 Task: Search one way flight ticket for 2 adults, 2 children, 2 infants in seat in first from Moline: Quad City International Airport to Gillette: Gillette Campbell County Airport on 5-1-2023. Number of bags: 1 carry on bag and 2 checked bags. Price is upto 50000. Outbound departure time preference is 19:30.
Action: Mouse moved to (225, 182)
Screenshot: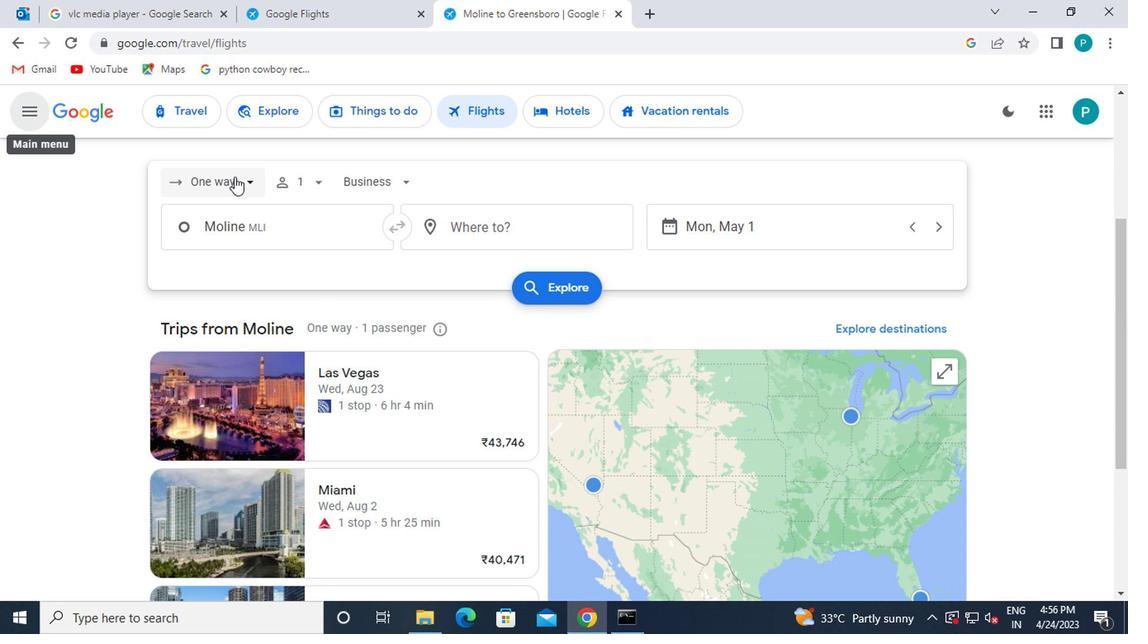 
Action: Mouse pressed left at (225, 182)
Screenshot: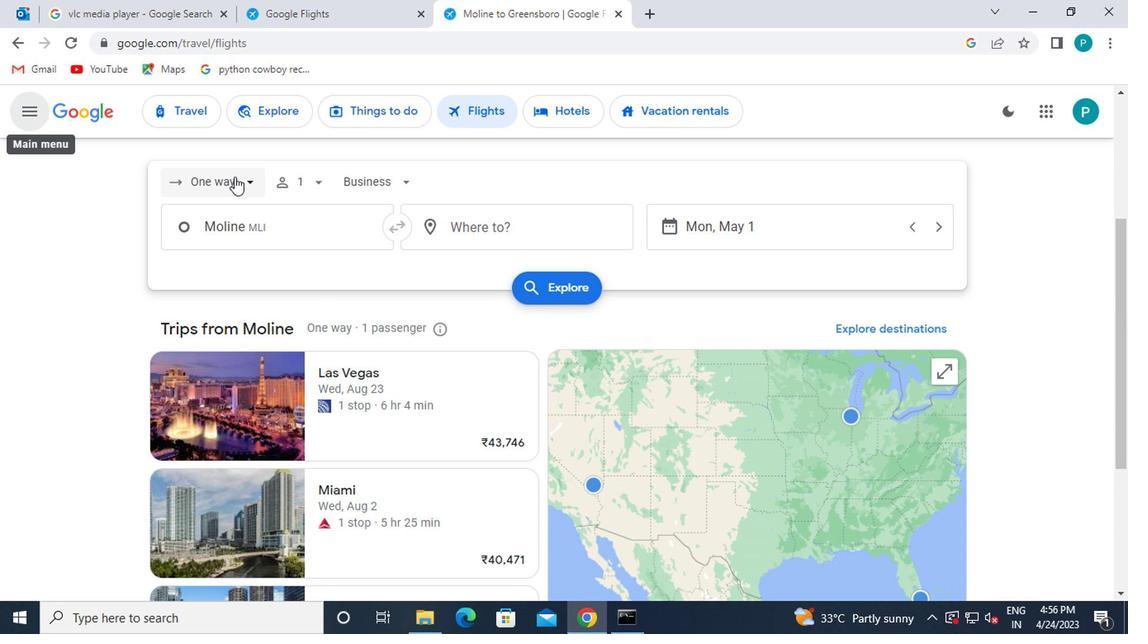 
Action: Mouse moved to (224, 264)
Screenshot: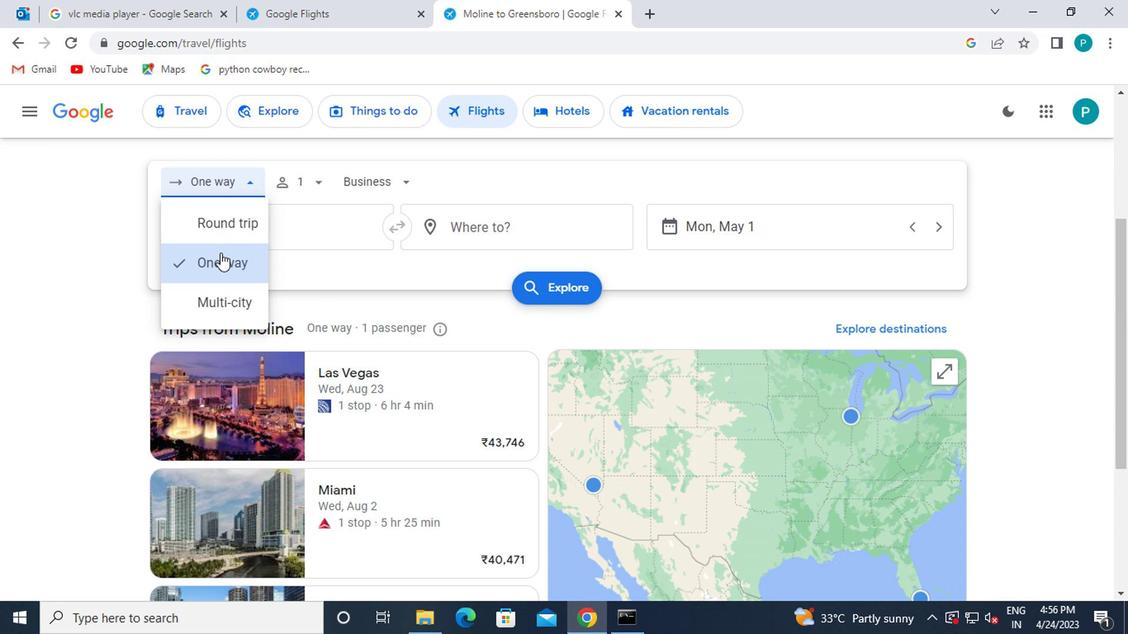 
Action: Mouse pressed left at (224, 264)
Screenshot: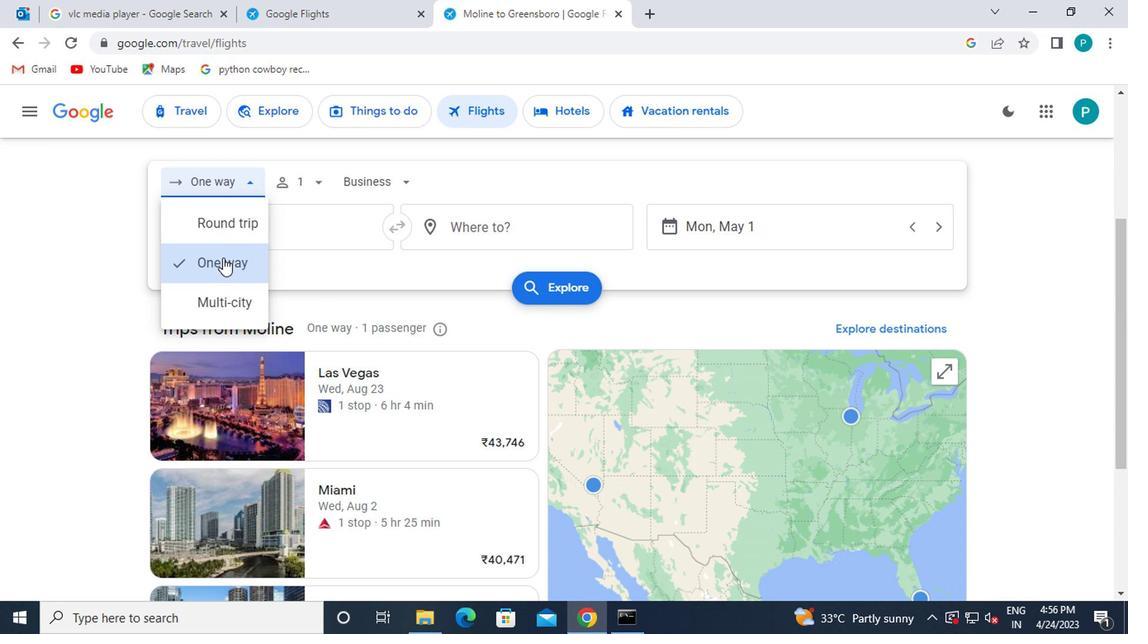 
Action: Mouse moved to (295, 184)
Screenshot: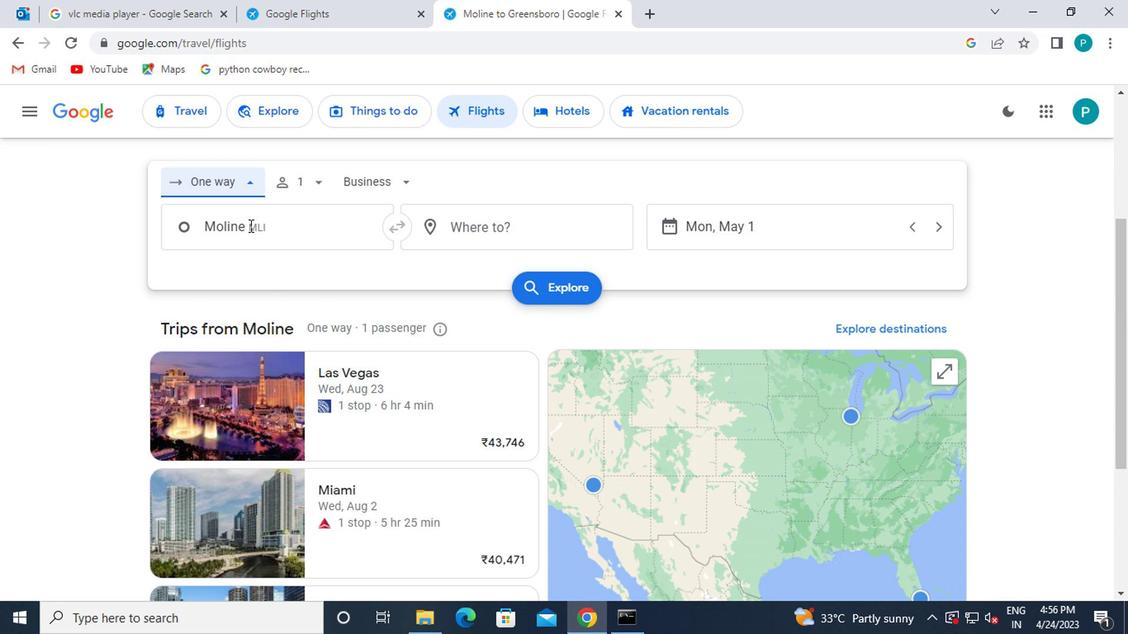 
Action: Mouse pressed left at (295, 184)
Screenshot: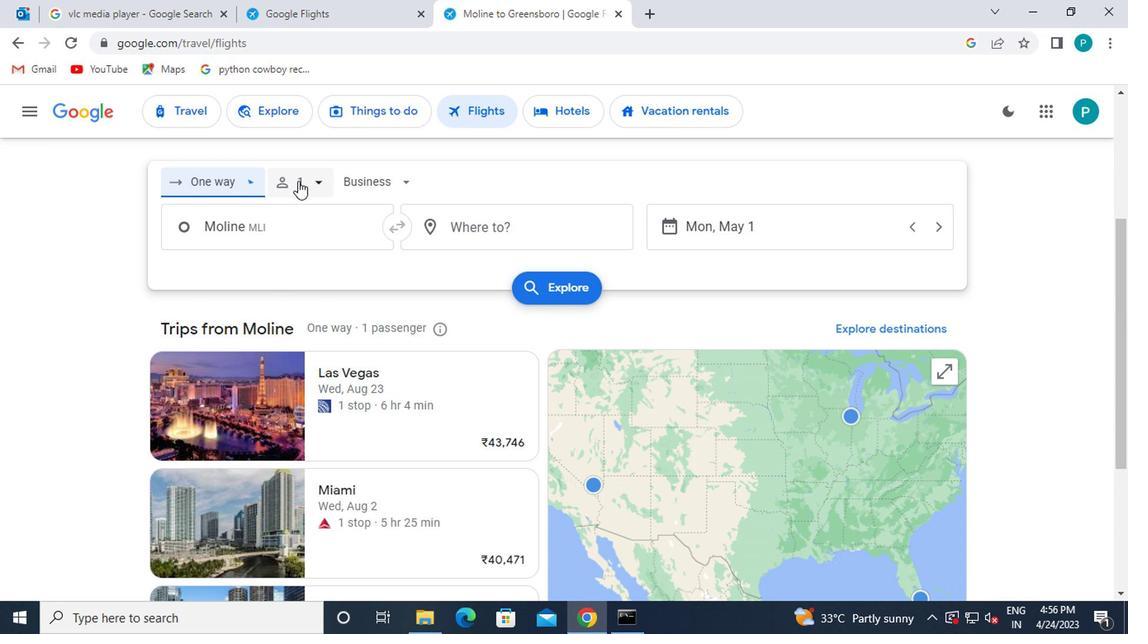 
Action: Mouse moved to (442, 231)
Screenshot: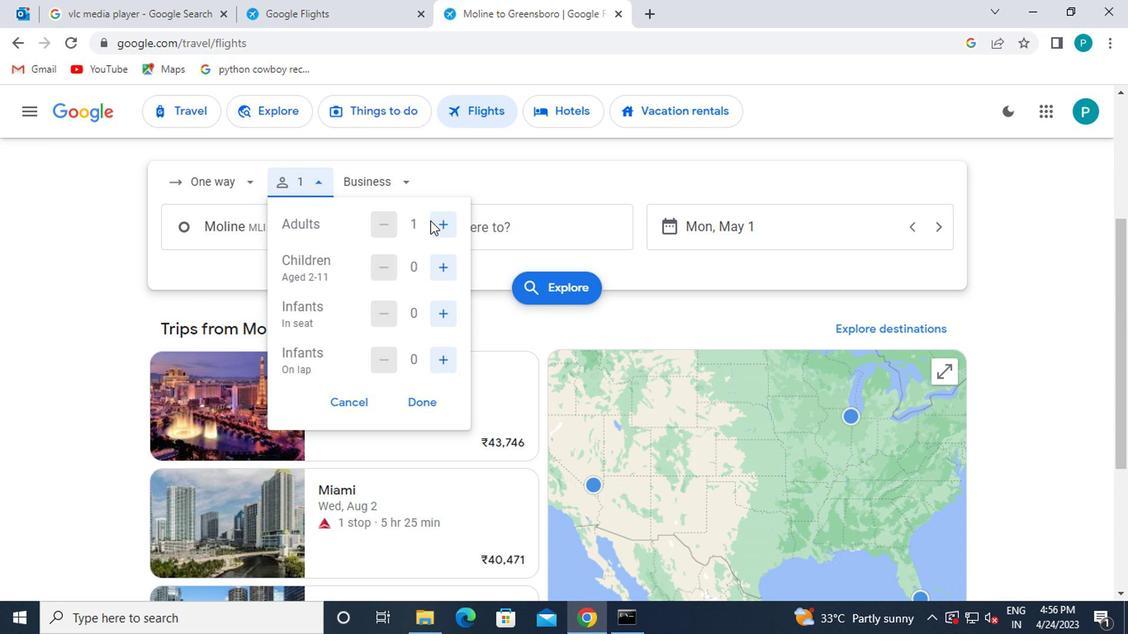 
Action: Mouse pressed left at (442, 231)
Screenshot: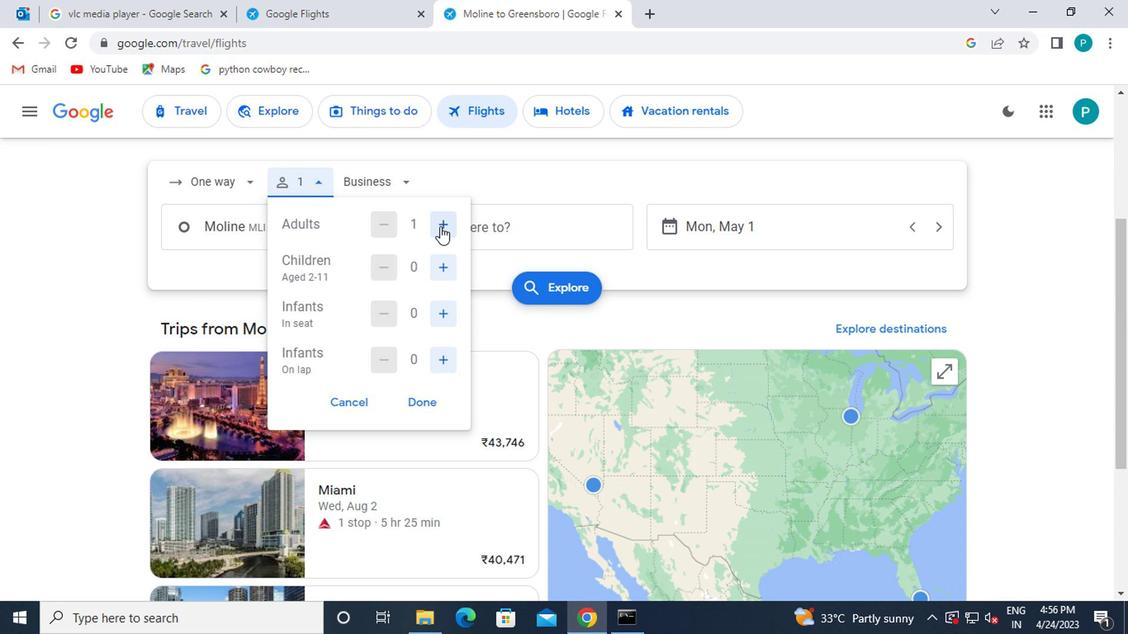 
Action: Mouse pressed left at (442, 231)
Screenshot: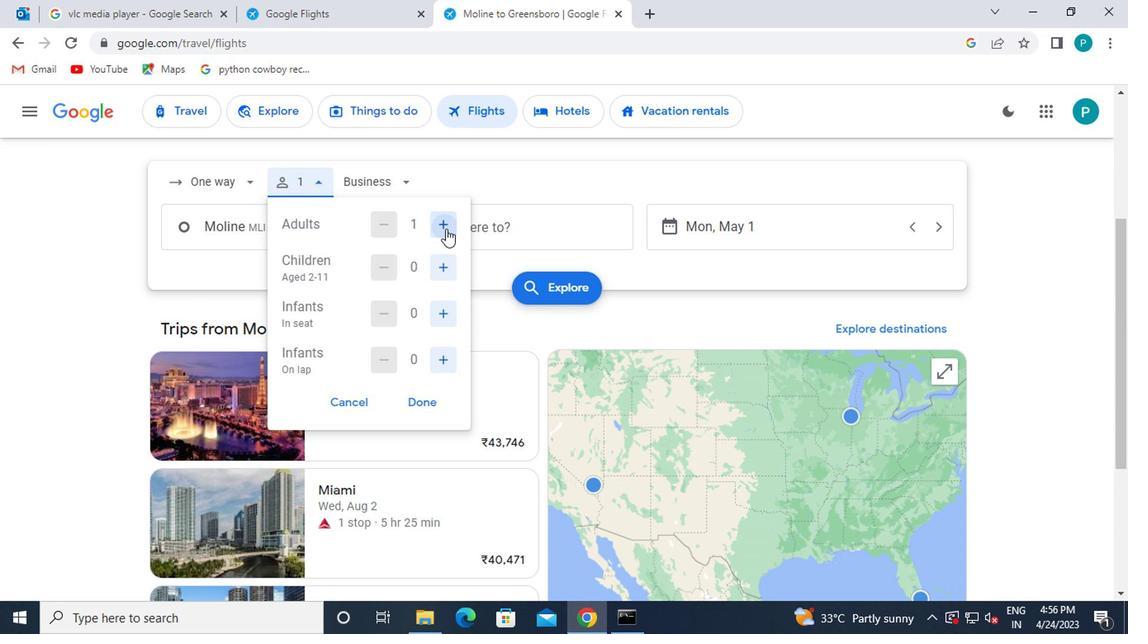 
Action: Mouse moved to (384, 231)
Screenshot: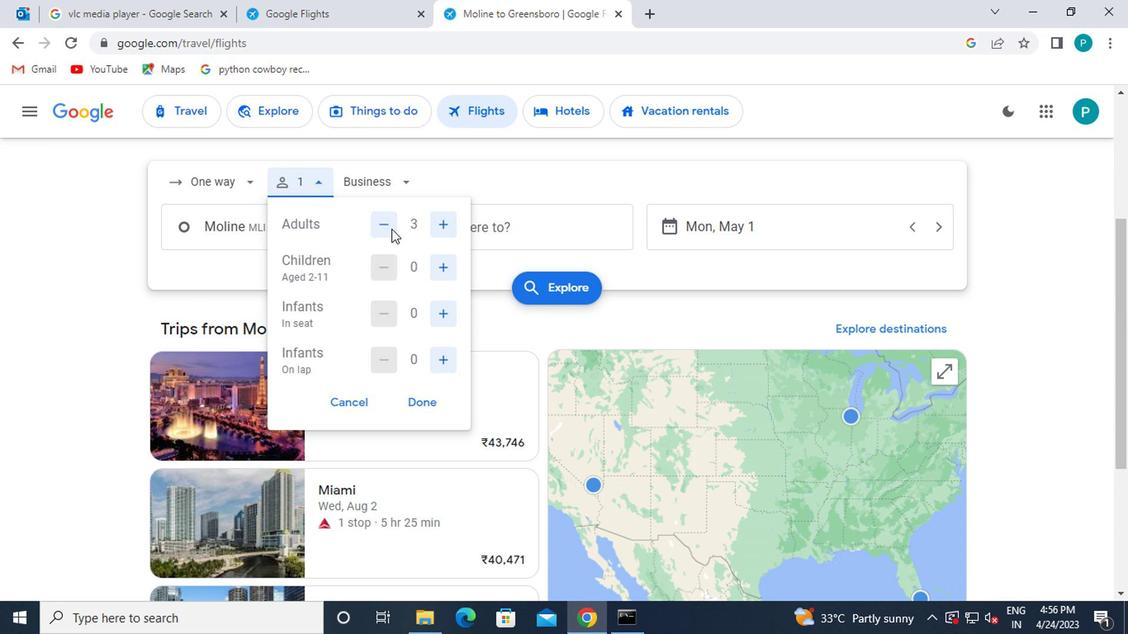
Action: Mouse pressed left at (384, 231)
Screenshot: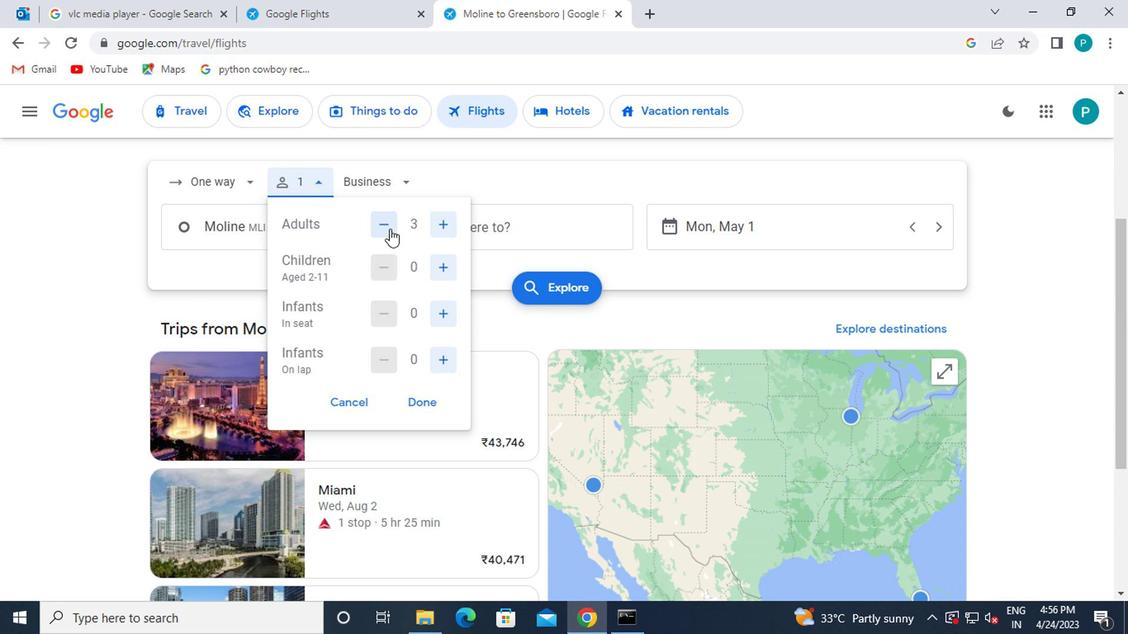 
Action: Mouse moved to (433, 262)
Screenshot: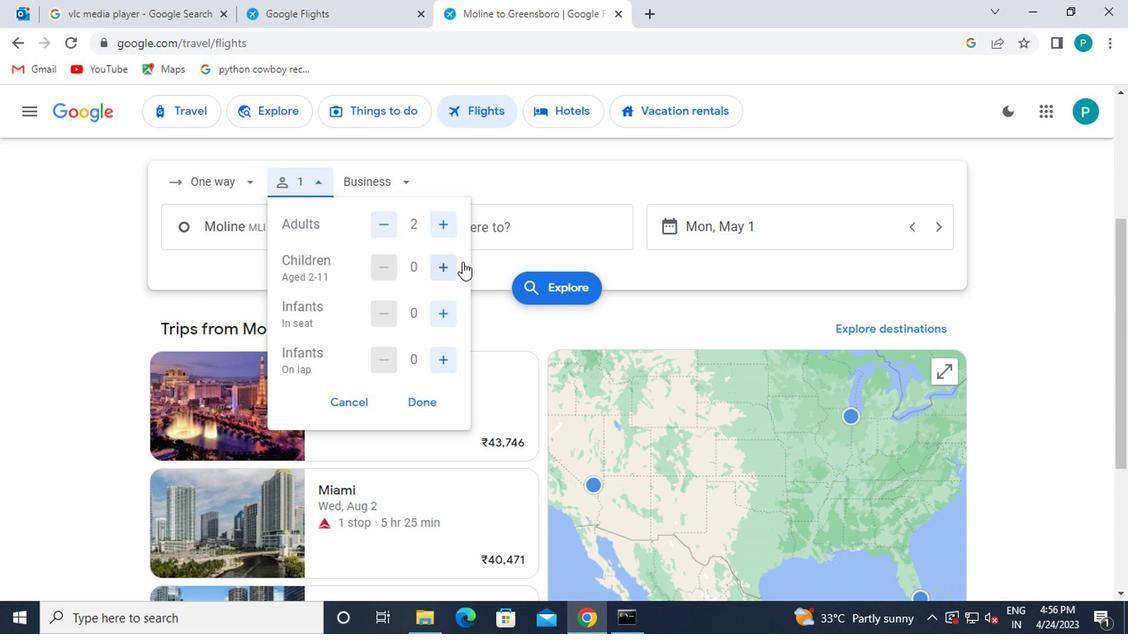 
Action: Mouse pressed left at (433, 262)
Screenshot: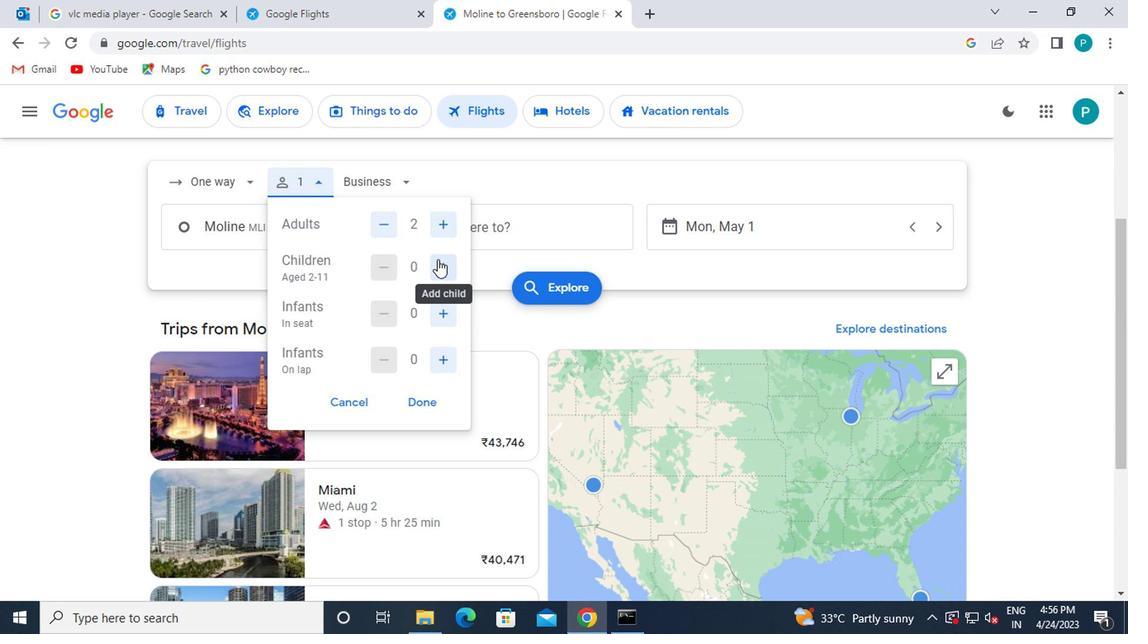 
Action: Mouse pressed left at (433, 262)
Screenshot: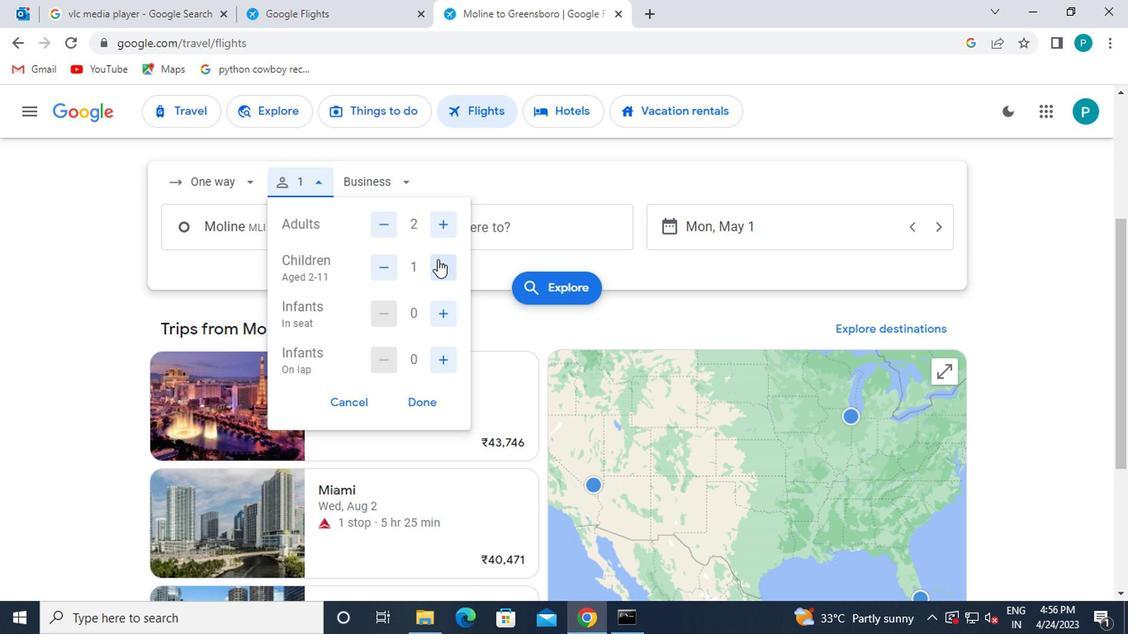
Action: Mouse moved to (436, 315)
Screenshot: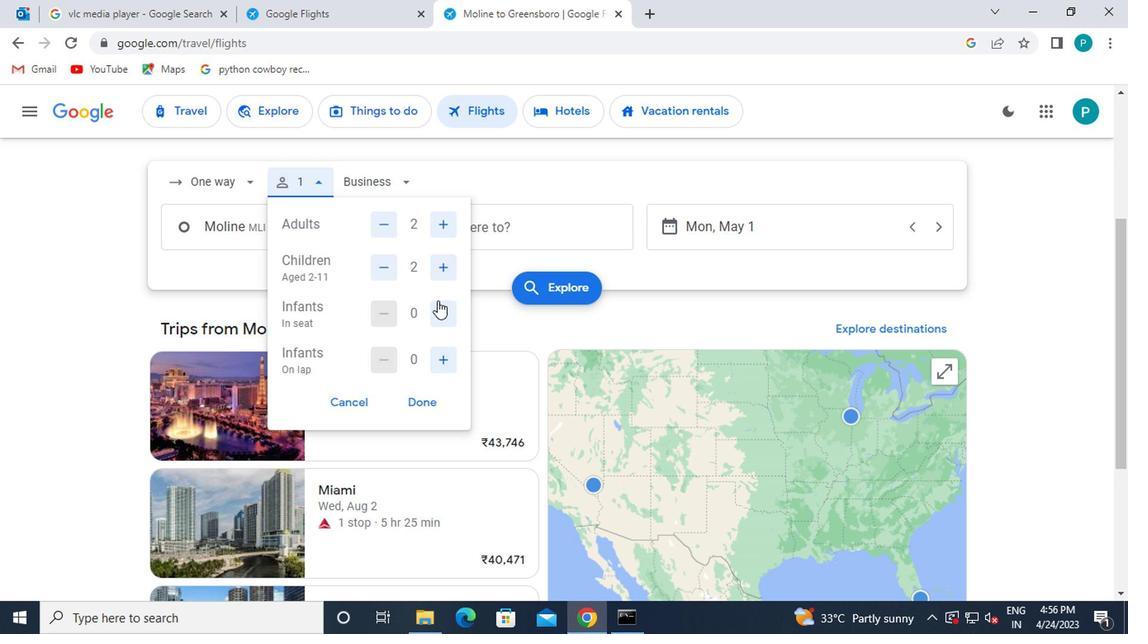 
Action: Mouse pressed left at (436, 315)
Screenshot: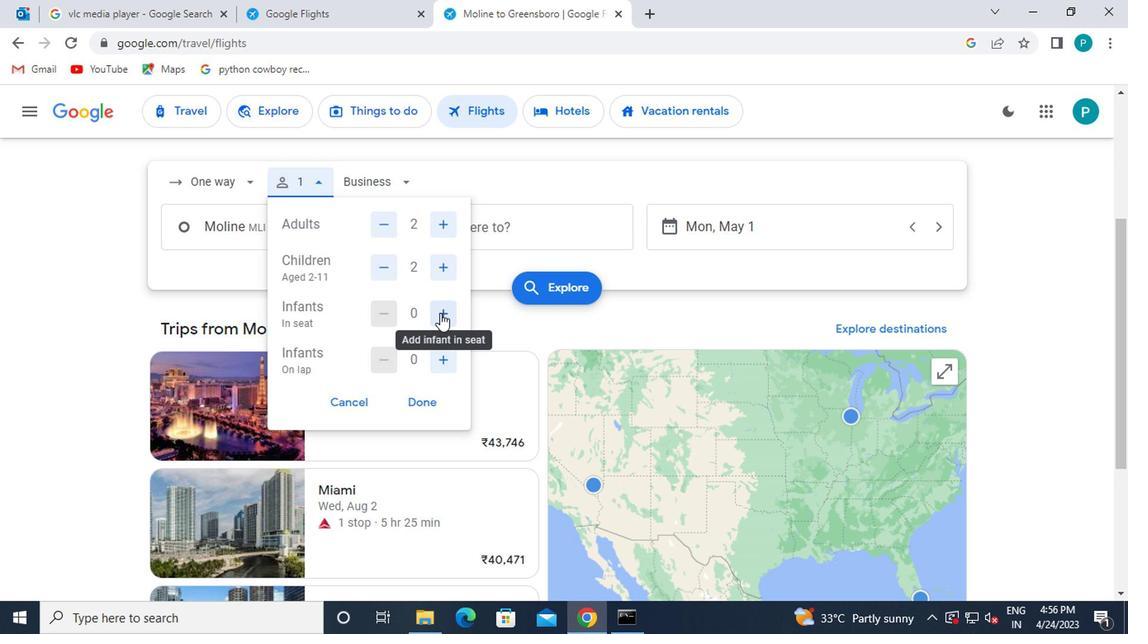
Action: Mouse pressed left at (436, 315)
Screenshot: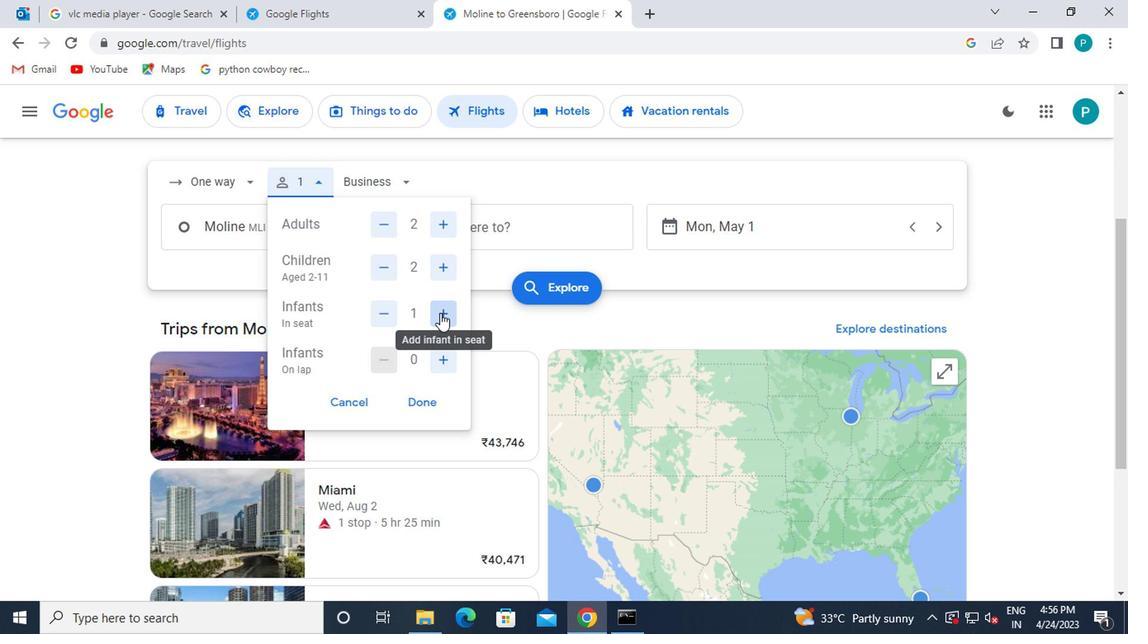 
Action: Mouse moved to (412, 400)
Screenshot: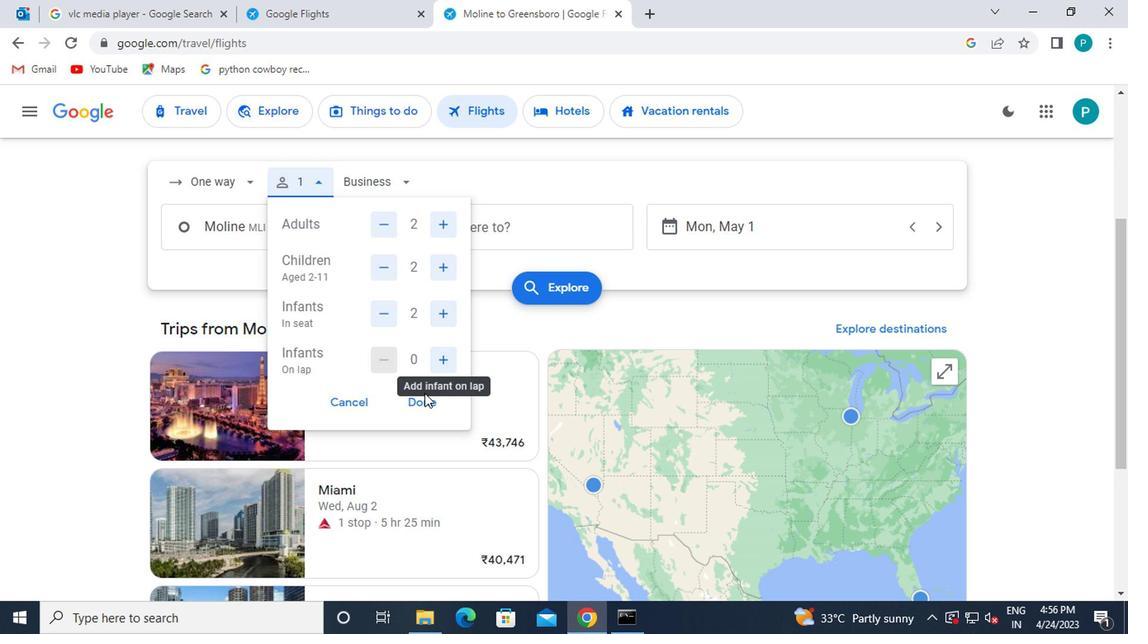 
Action: Mouse pressed left at (412, 400)
Screenshot: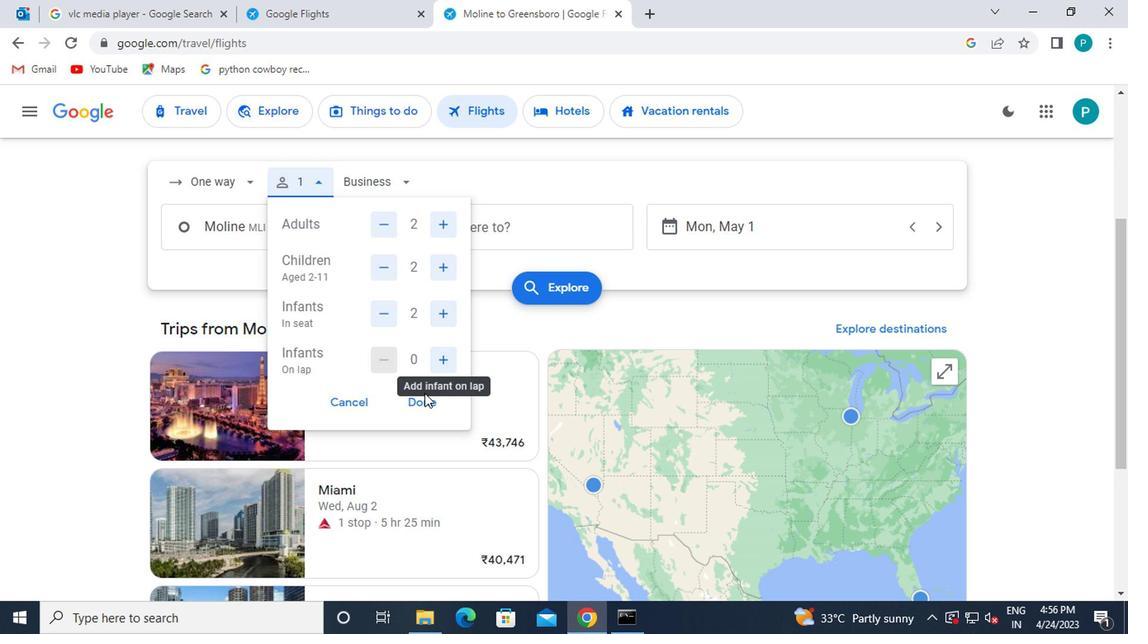 
Action: Mouse moved to (382, 182)
Screenshot: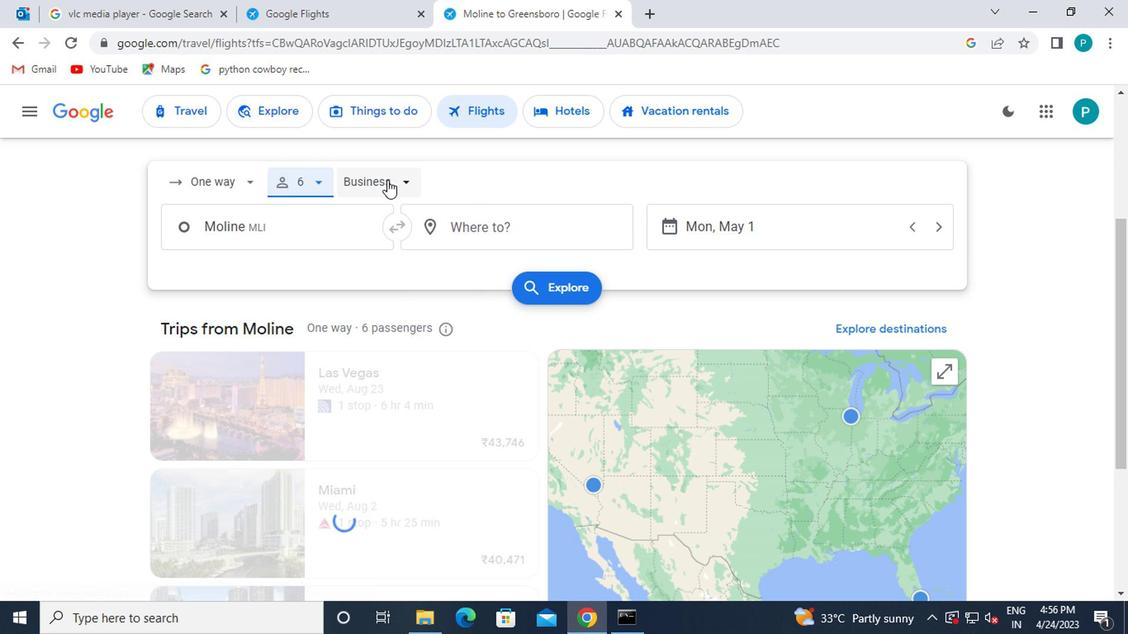 
Action: Mouse pressed left at (382, 182)
Screenshot: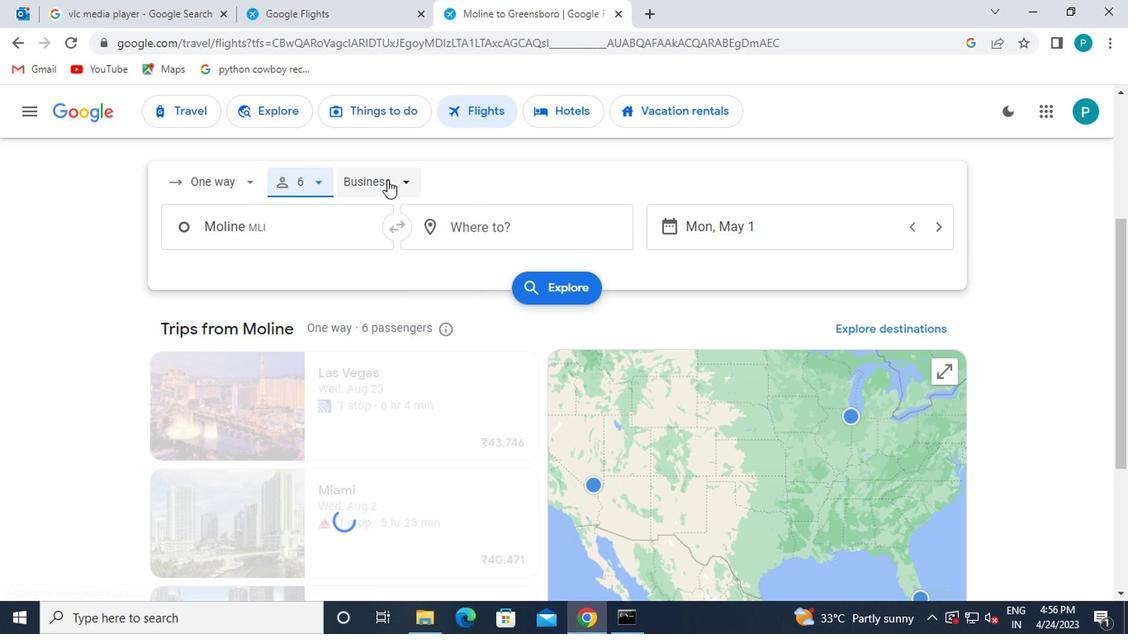 
Action: Mouse moved to (405, 341)
Screenshot: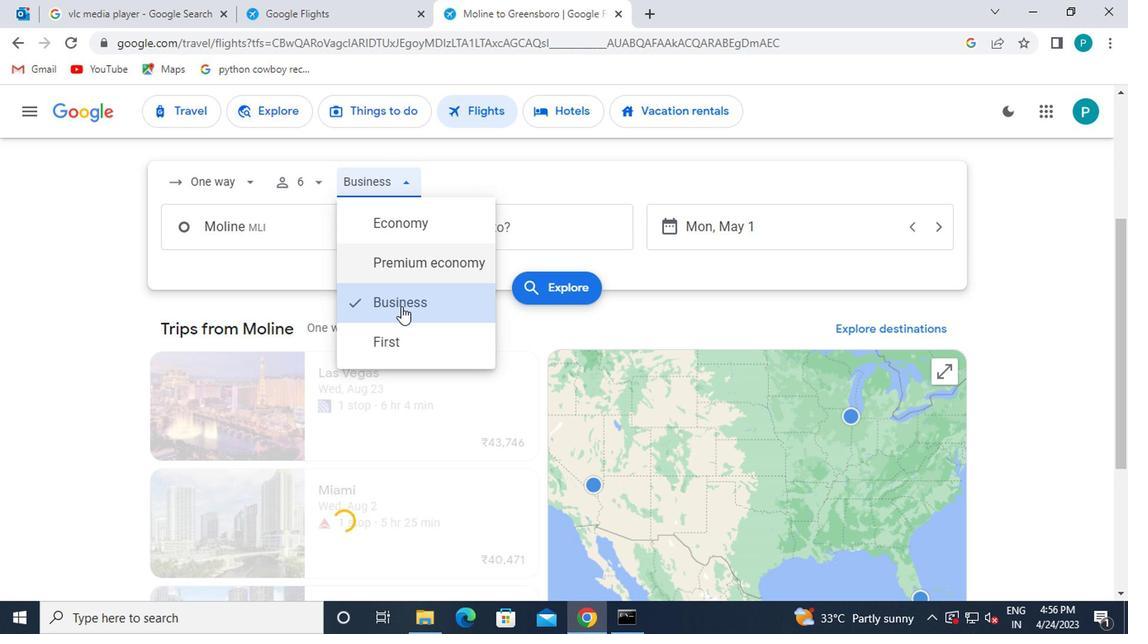 
Action: Mouse pressed left at (405, 341)
Screenshot: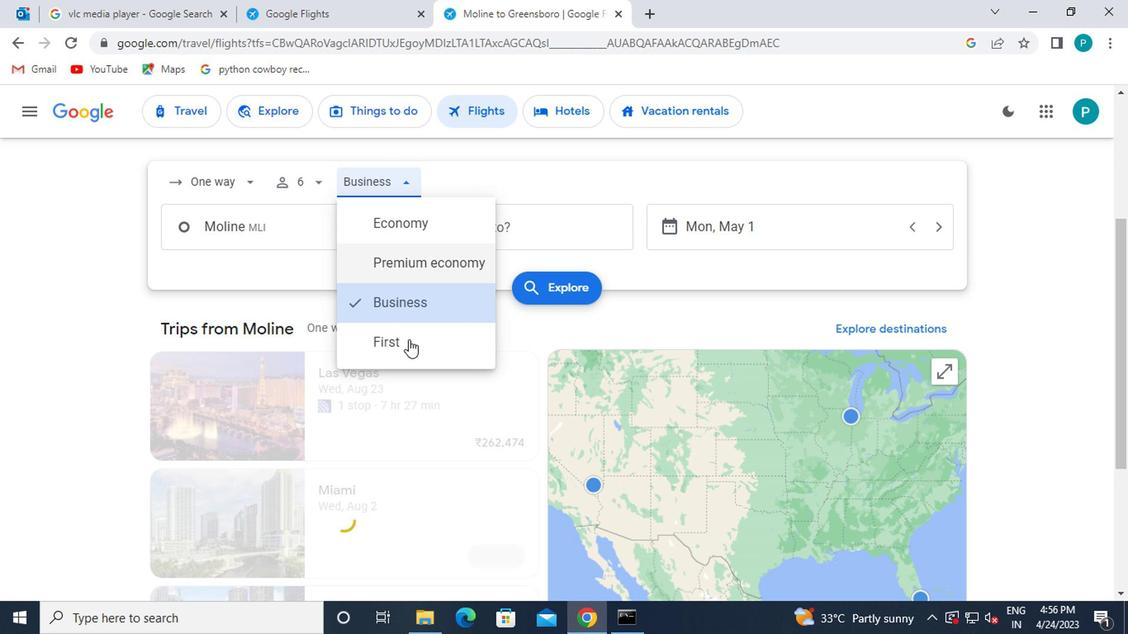 
Action: Mouse moved to (295, 244)
Screenshot: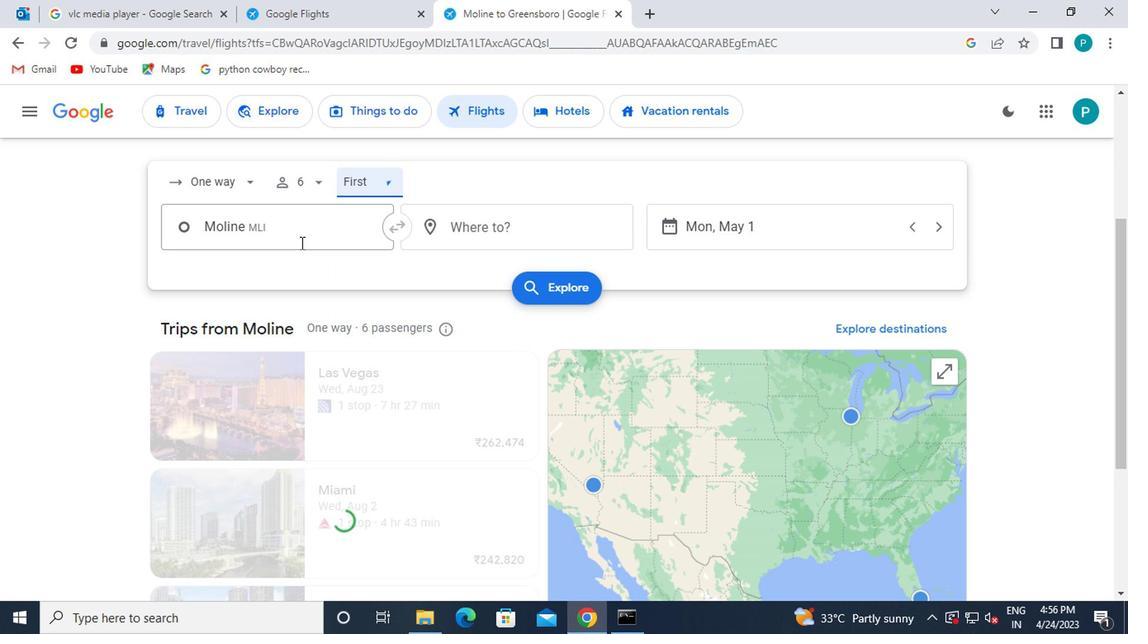 
Action: Mouse pressed left at (295, 244)
Screenshot: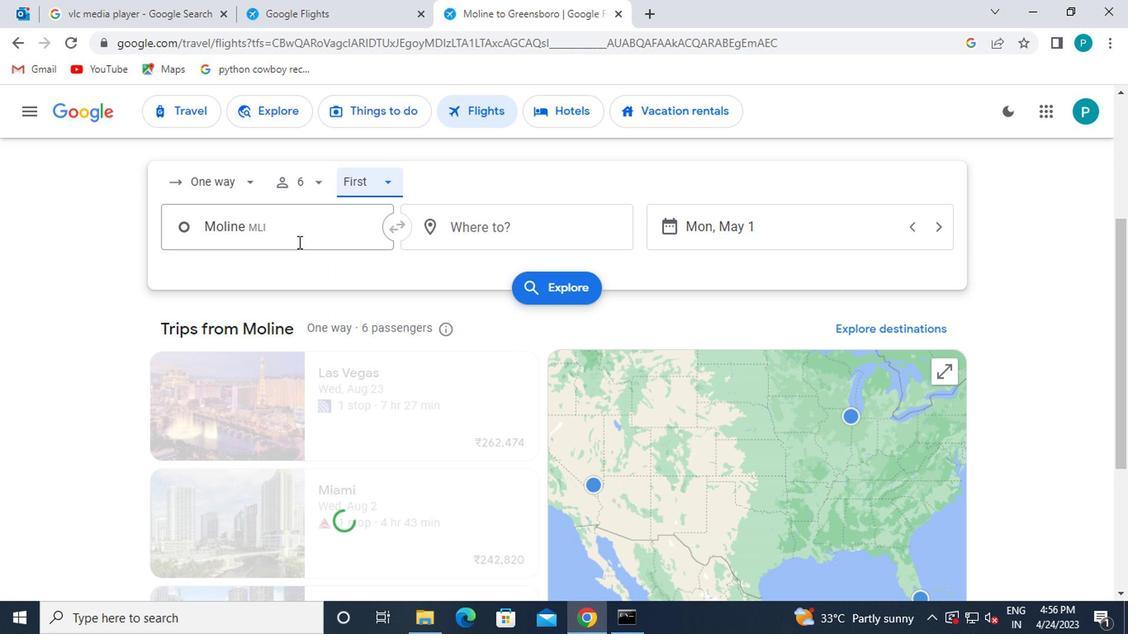 
Action: Mouse moved to (308, 312)
Screenshot: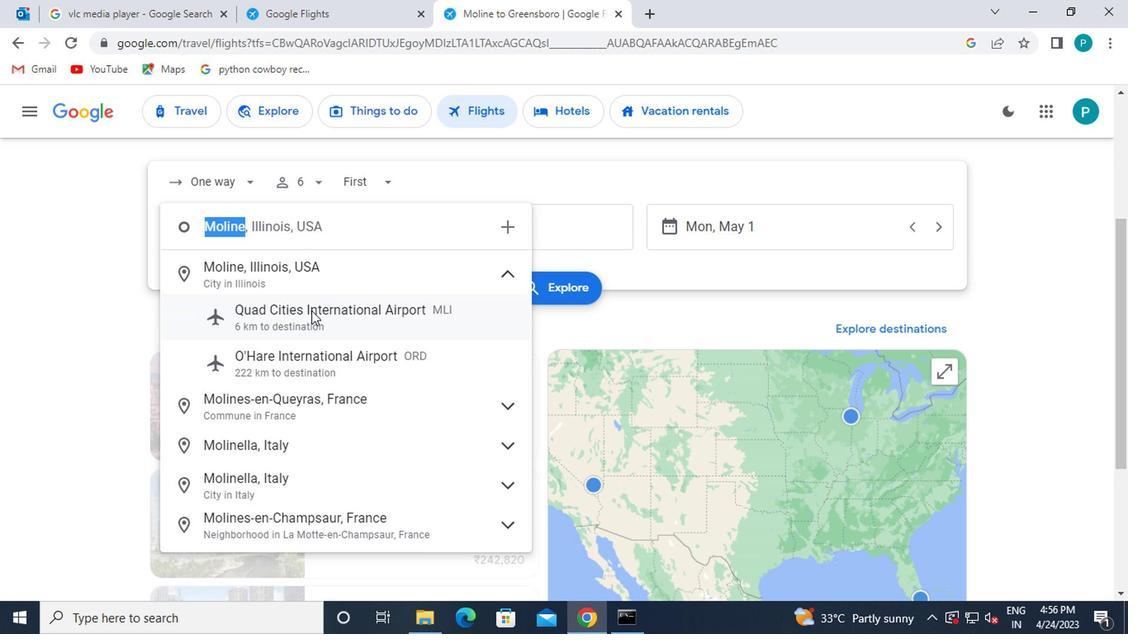
Action: Mouse pressed left at (308, 312)
Screenshot: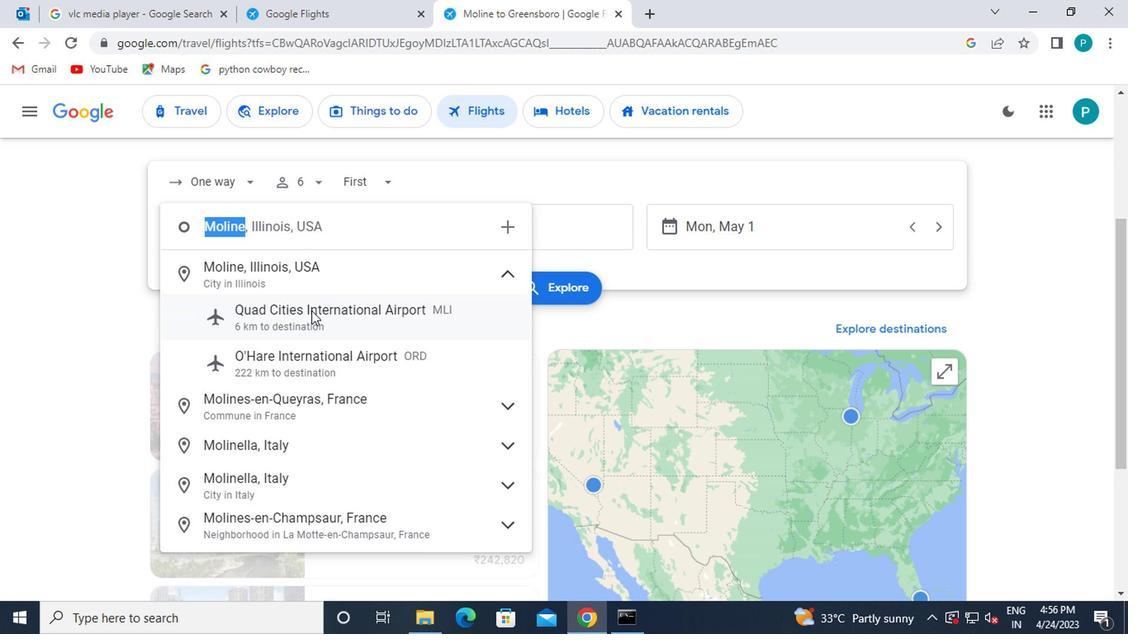 
Action: Mouse moved to (479, 242)
Screenshot: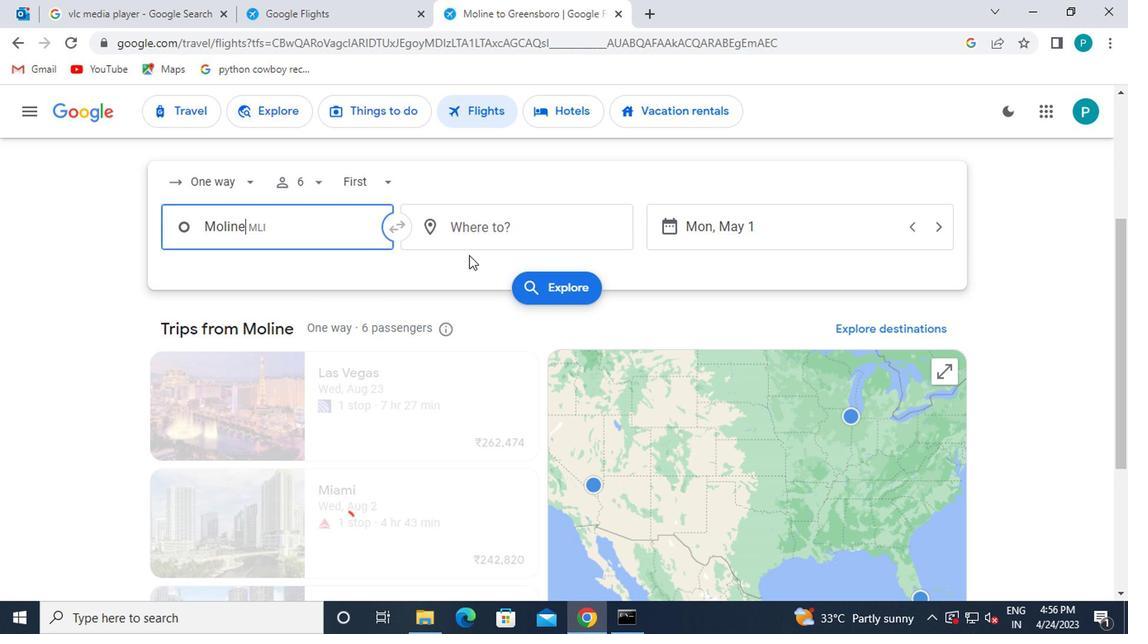 
Action: Mouse pressed left at (479, 242)
Screenshot: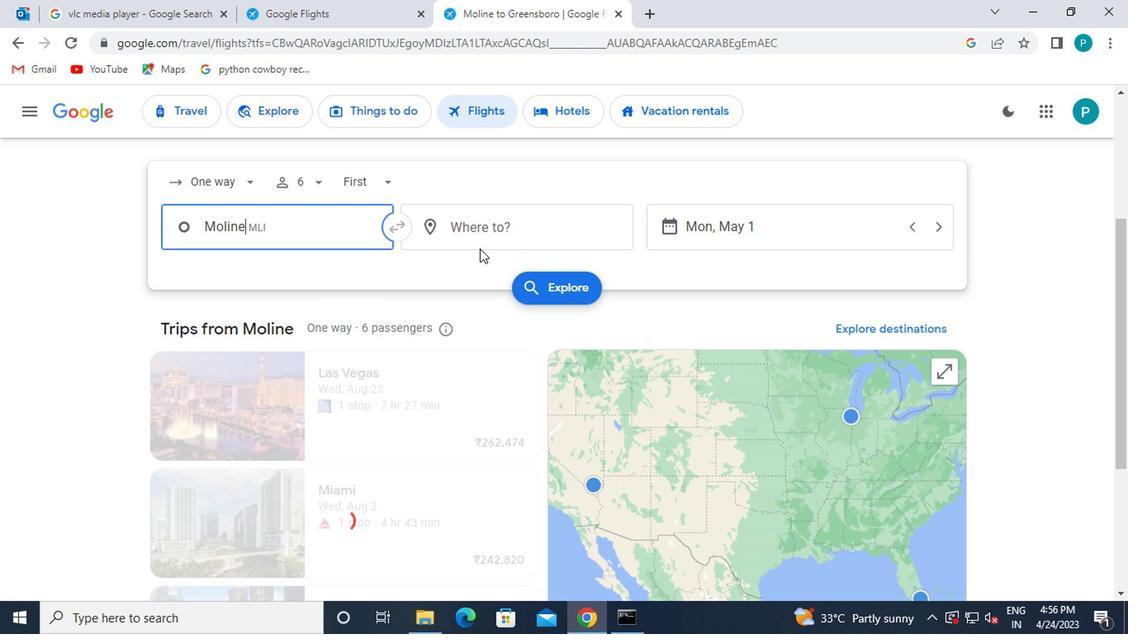 
Action: Key pressed gillette
Screenshot: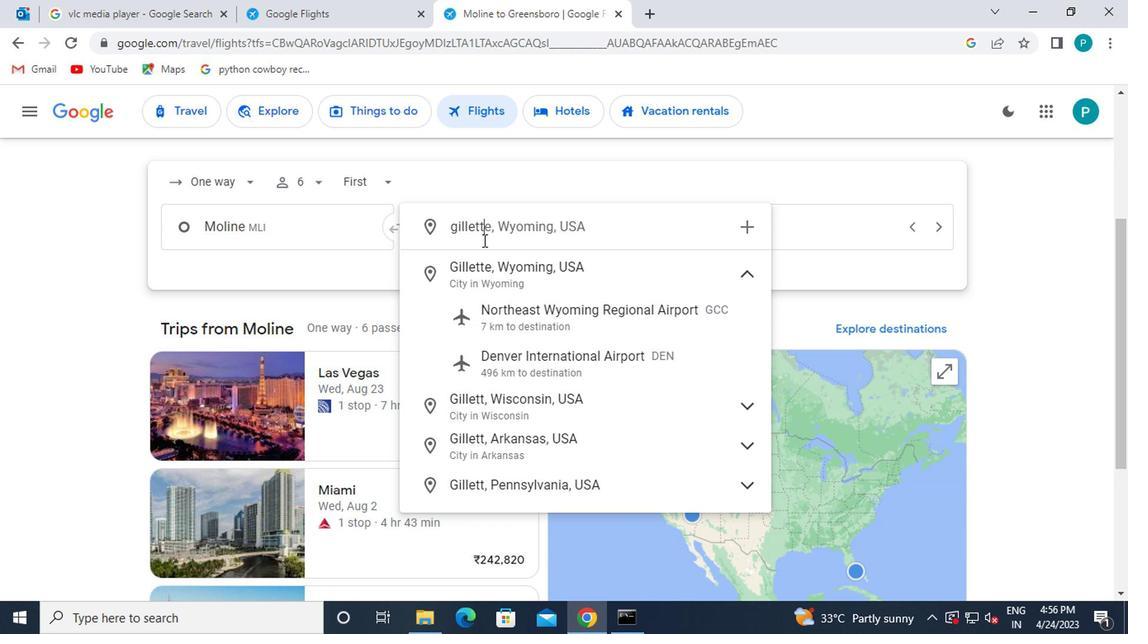 
Action: Mouse moved to (520, 329)
Screenshot: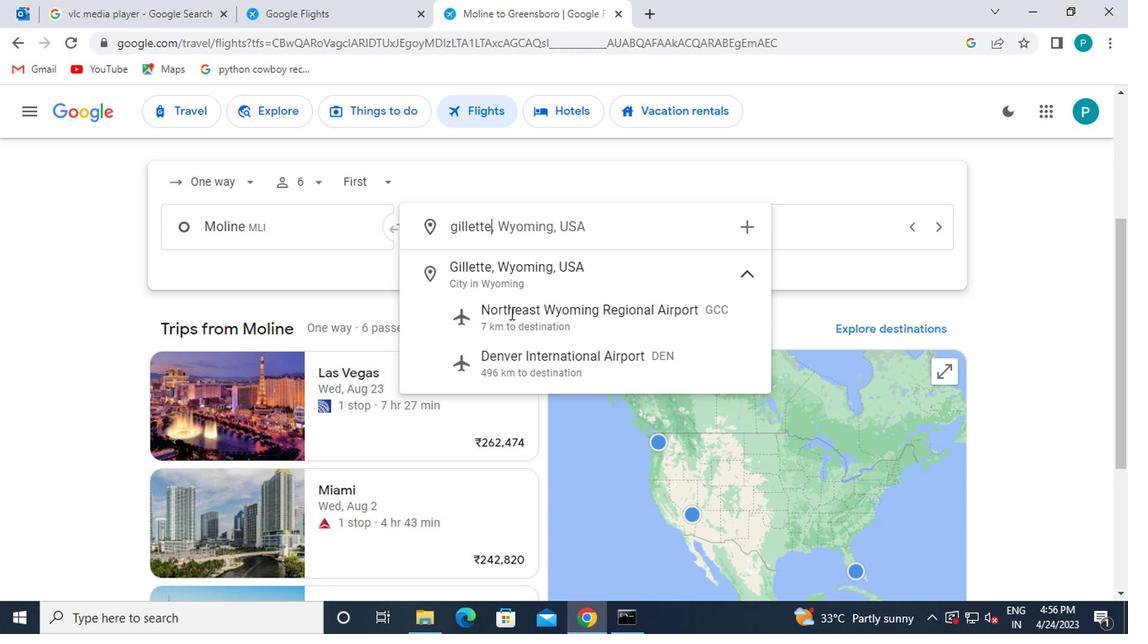 
Action: Mouse pressed left at (520, 329)
Screenshot: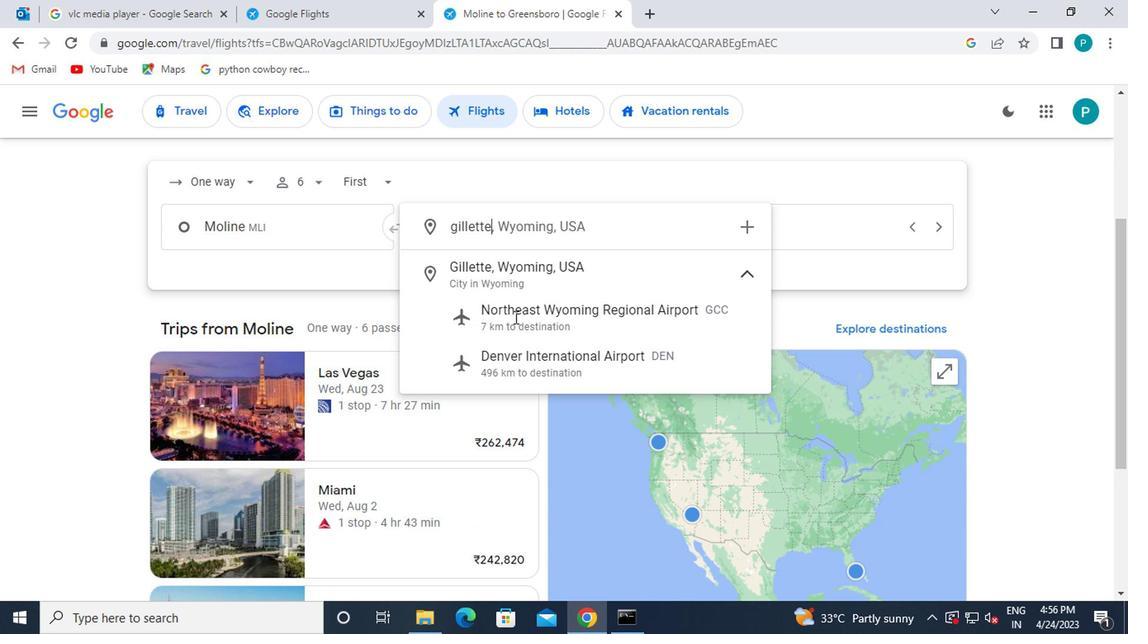 
Action: Mouse moved to (618, 320)
Screenshot: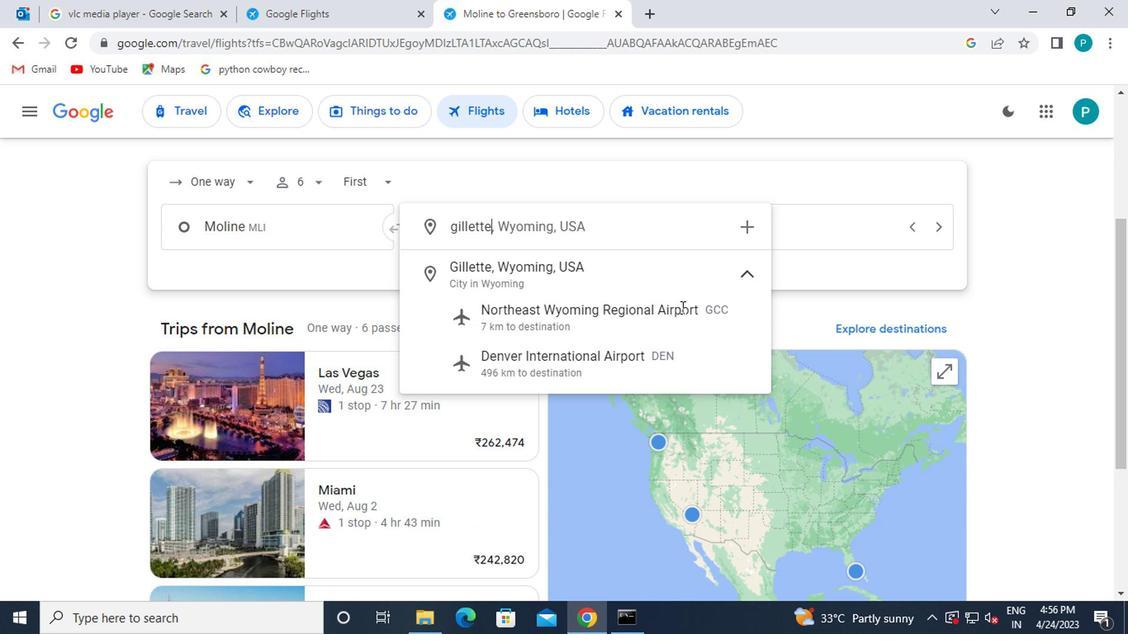 
Action: Mouse pressed left at (618, 320)
Screenshot: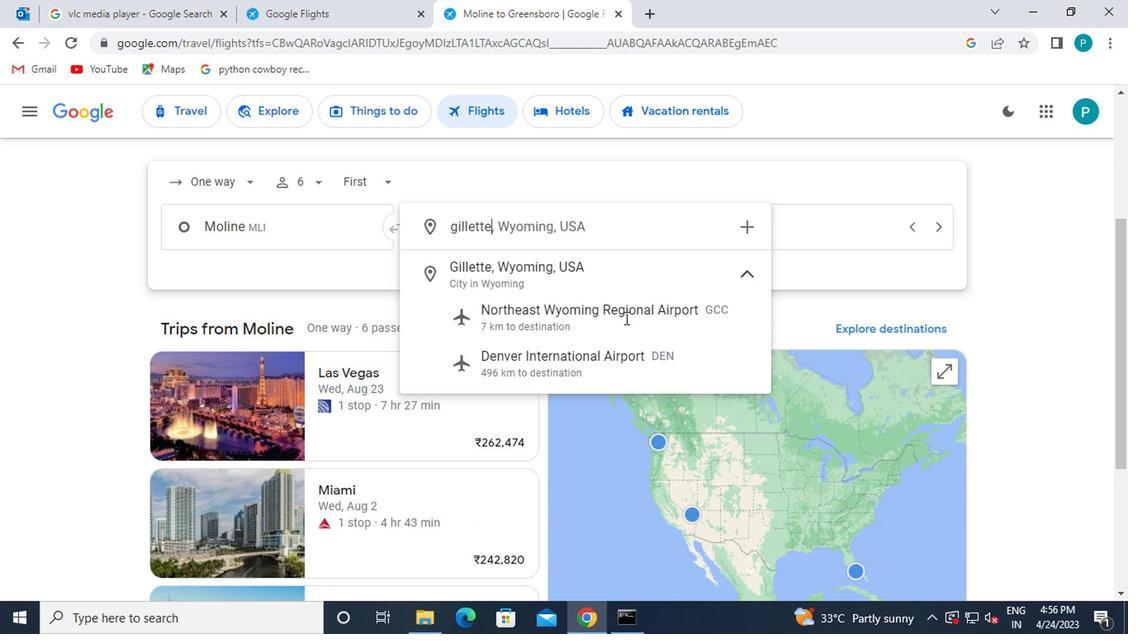 
Action: Mouse moved to (785, 206)
Screenshot: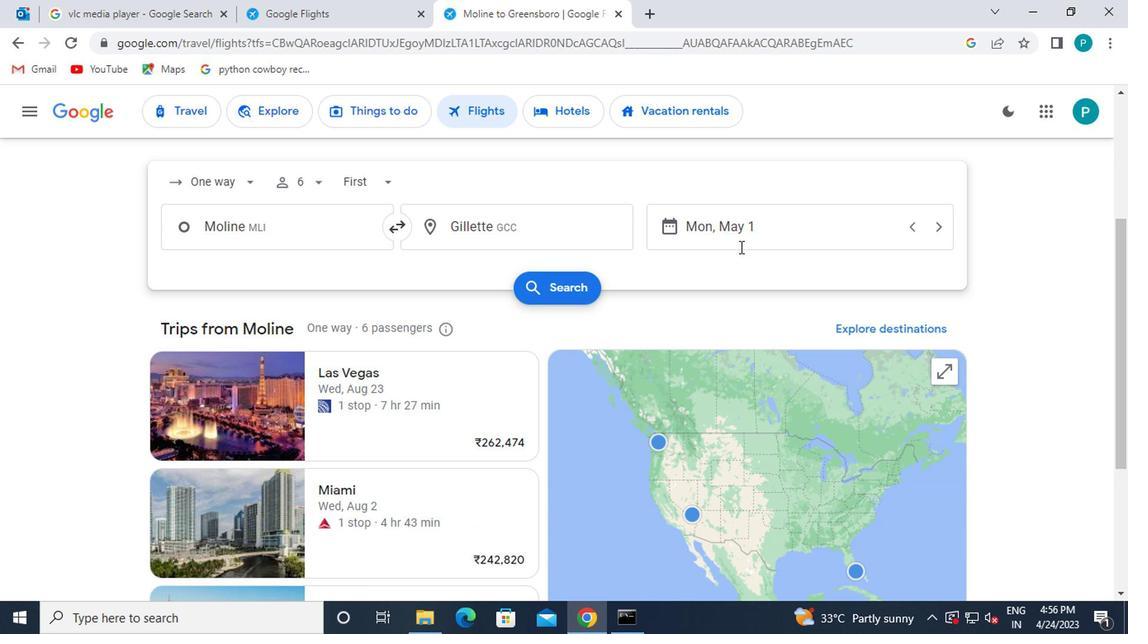 
Action: Mouse pressed left at (785, 206)
Screenshot: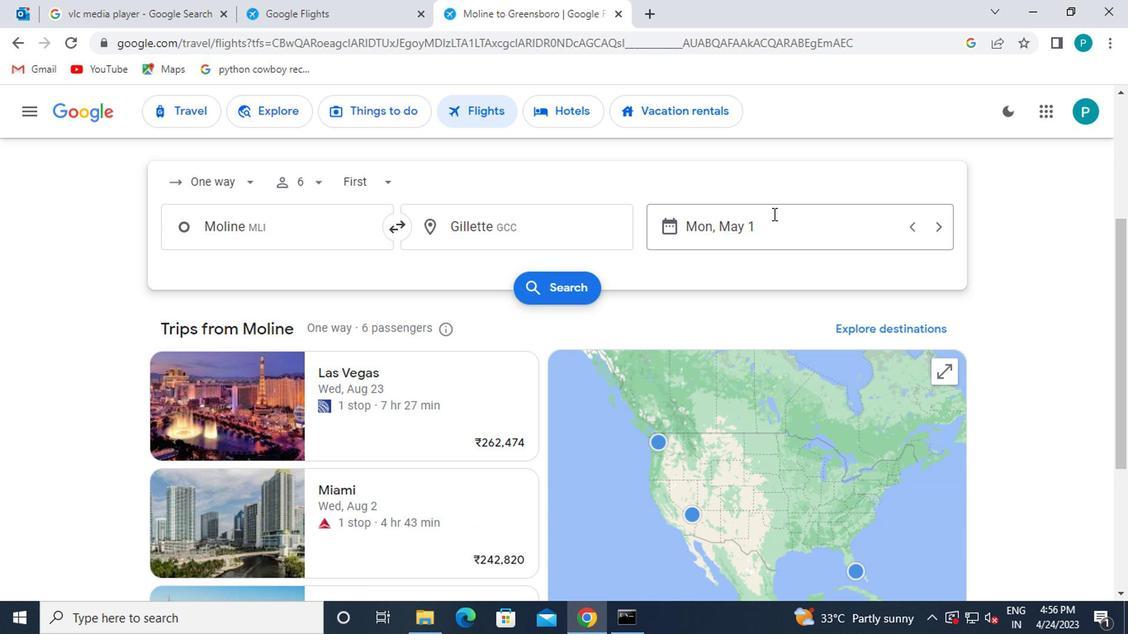 
Action: Mouse moved to (790, 223)
Screenshot: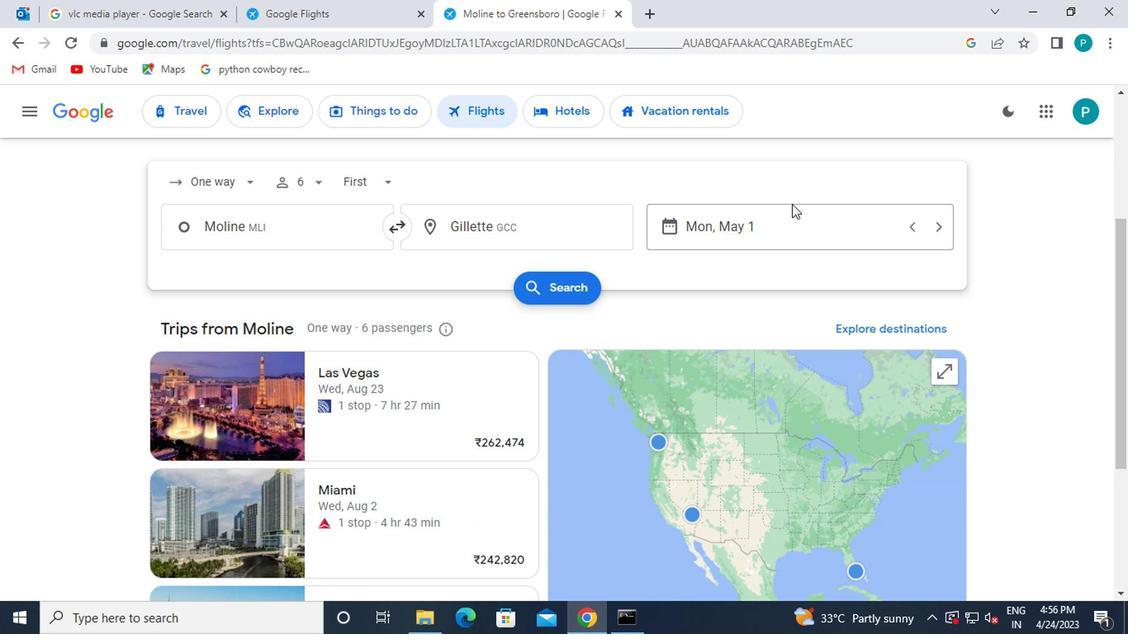 
Action: Mouse pressed left at (790, 223)
Screenshot: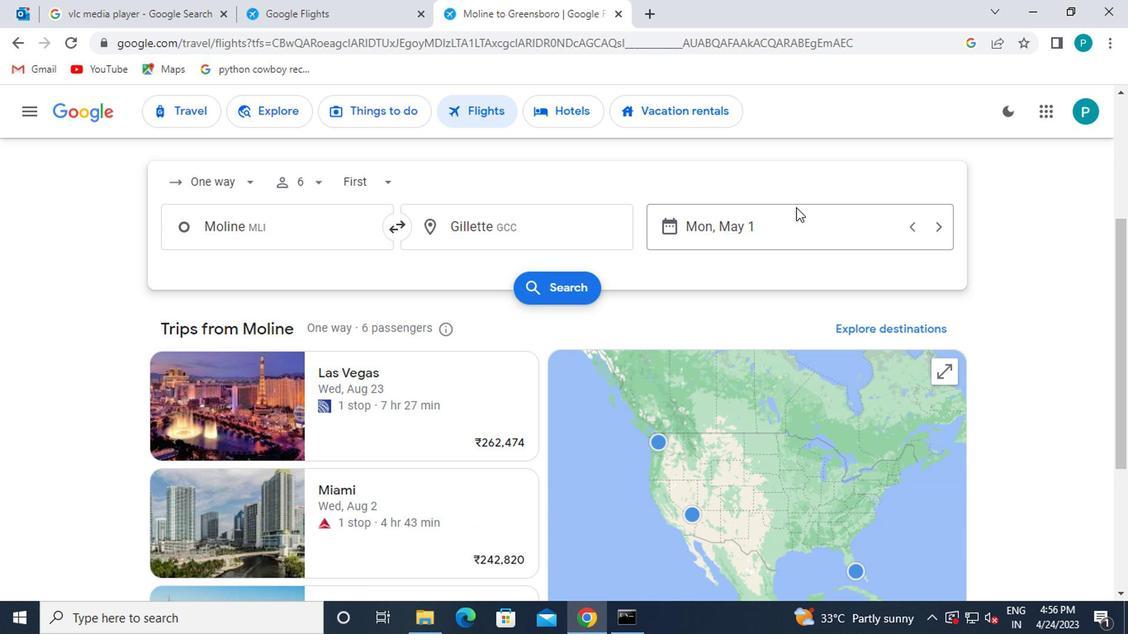 
Action: Mouse moved to (713, 303)
Screenshot: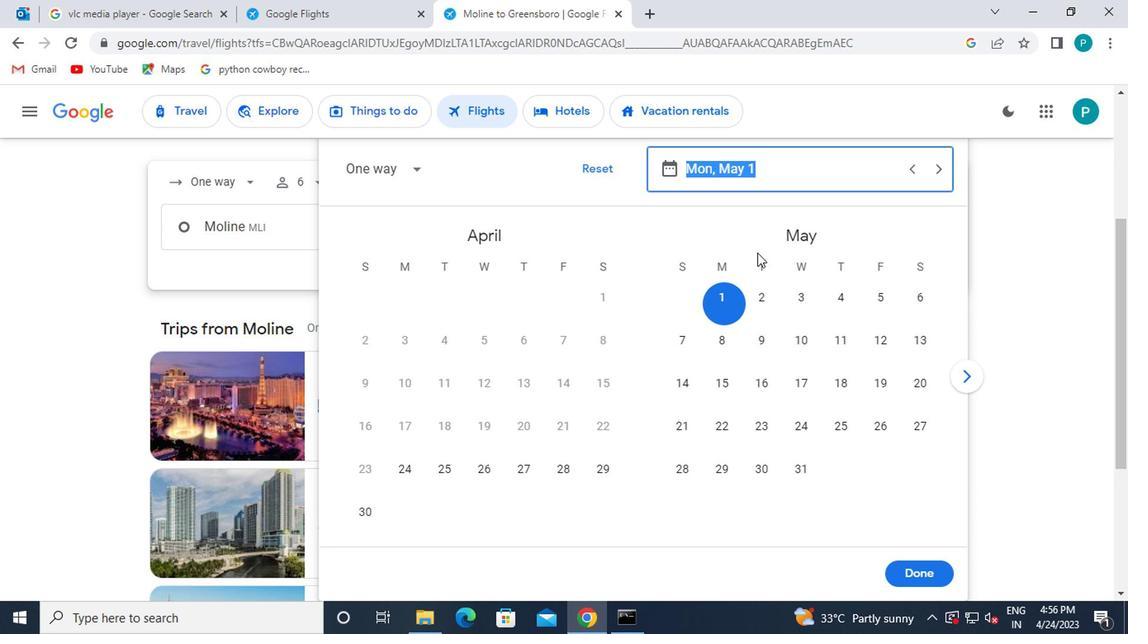 
Action: Mouse pressed left at (713, 303)
Screenshot: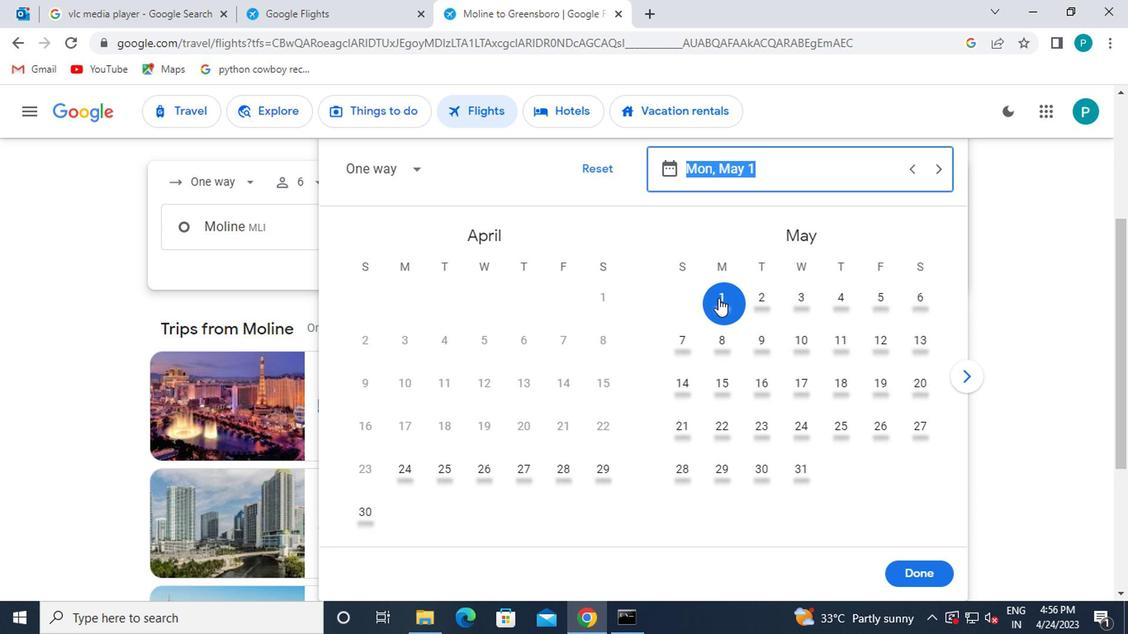 
Action: Mouse moved to (892, 566)
Screenshot: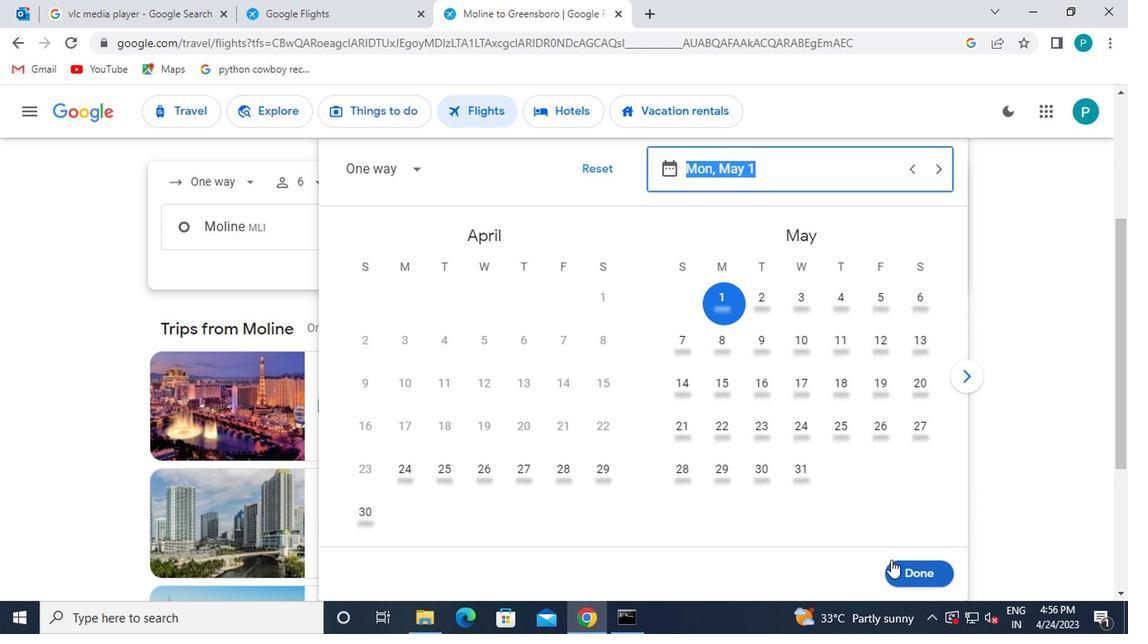 
Action: Mouse pressed left at (892, 566)
Screenshot: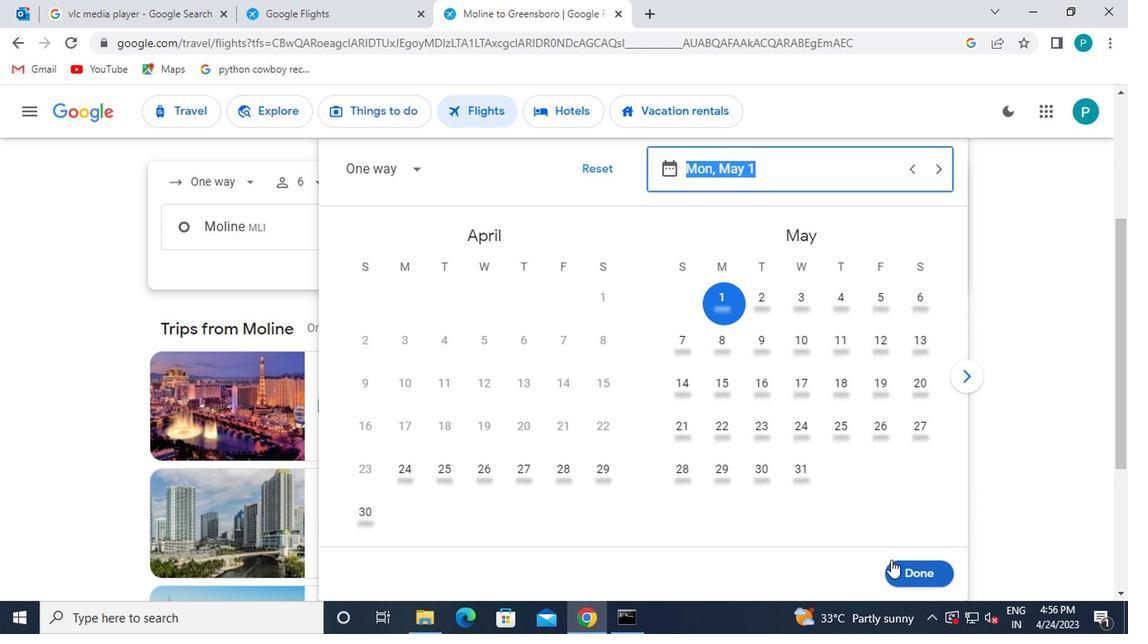 
Action: Mouse moved to (591, 286)
Screenshot: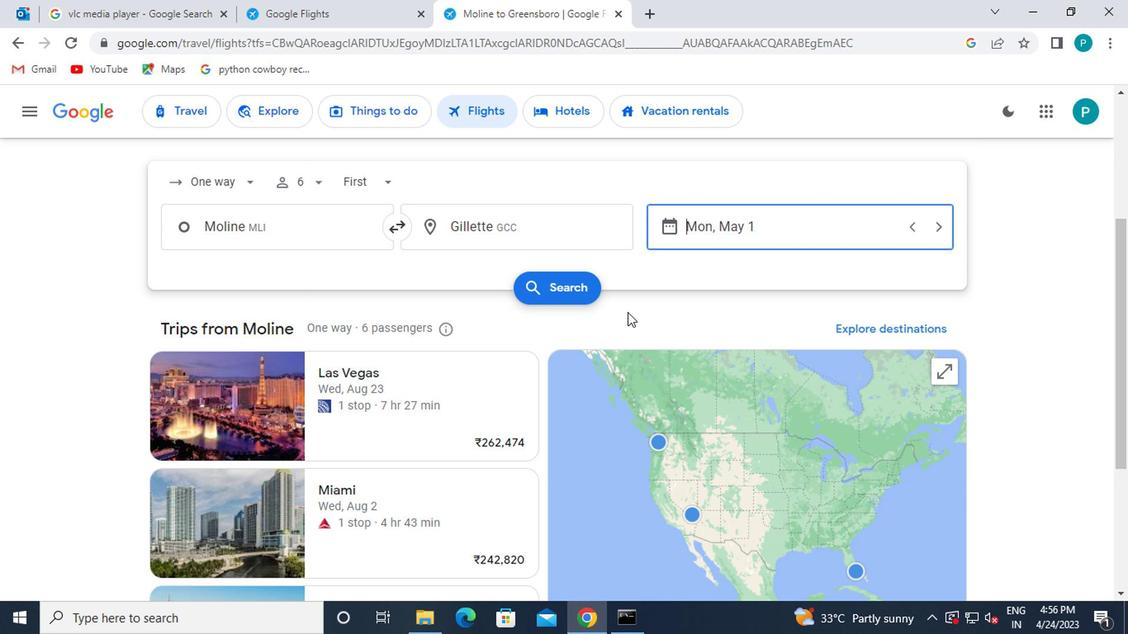 
Action: Mouse pressed left at (591, 286)
Screenshot: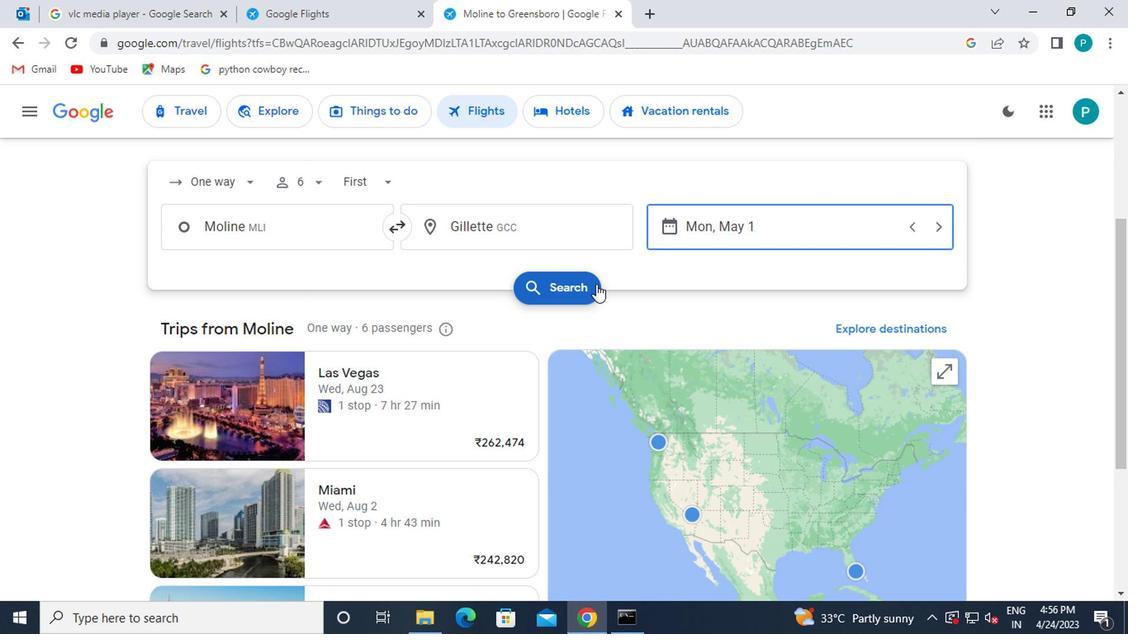 
Action: Mouse moved to (179, 264)
Screenshot: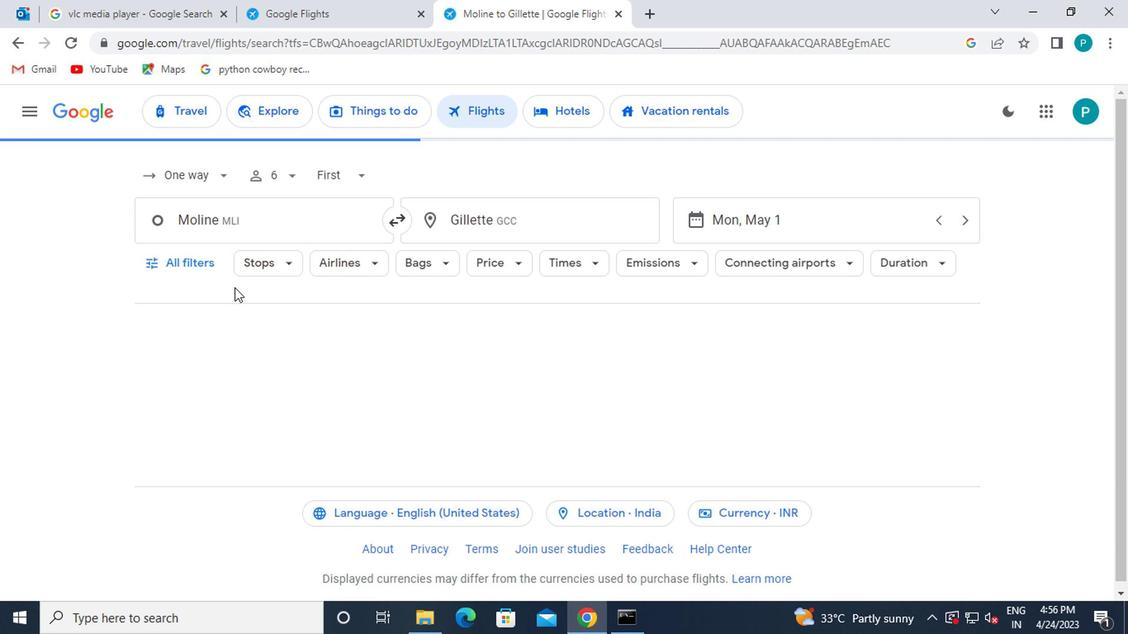 
Action: Mouse pressed left at (179, 264)
Screenshot: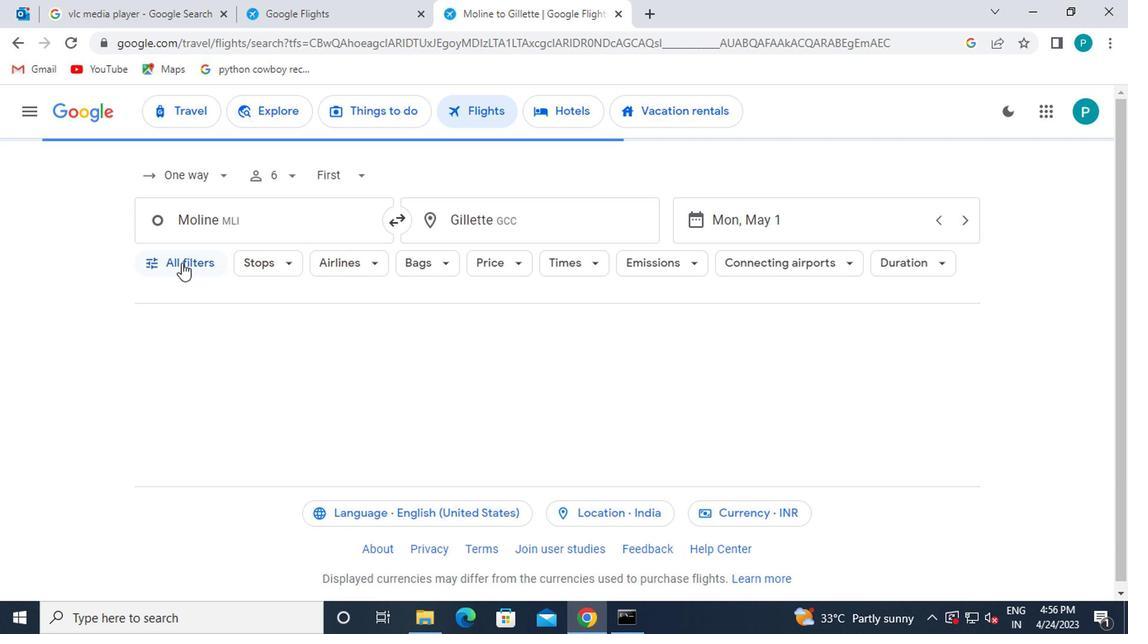 
Action: Mouse moved to (265, 409)
Screenshot: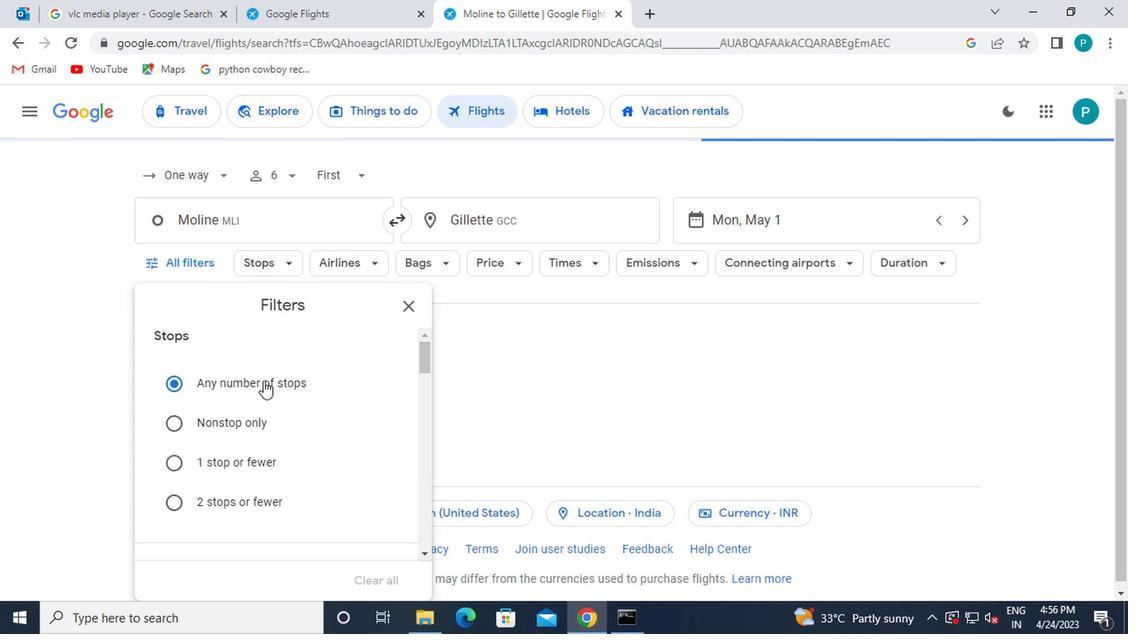 
Action: Mouse scrolled (265, 408) with delta (0, 0)
Screenshot: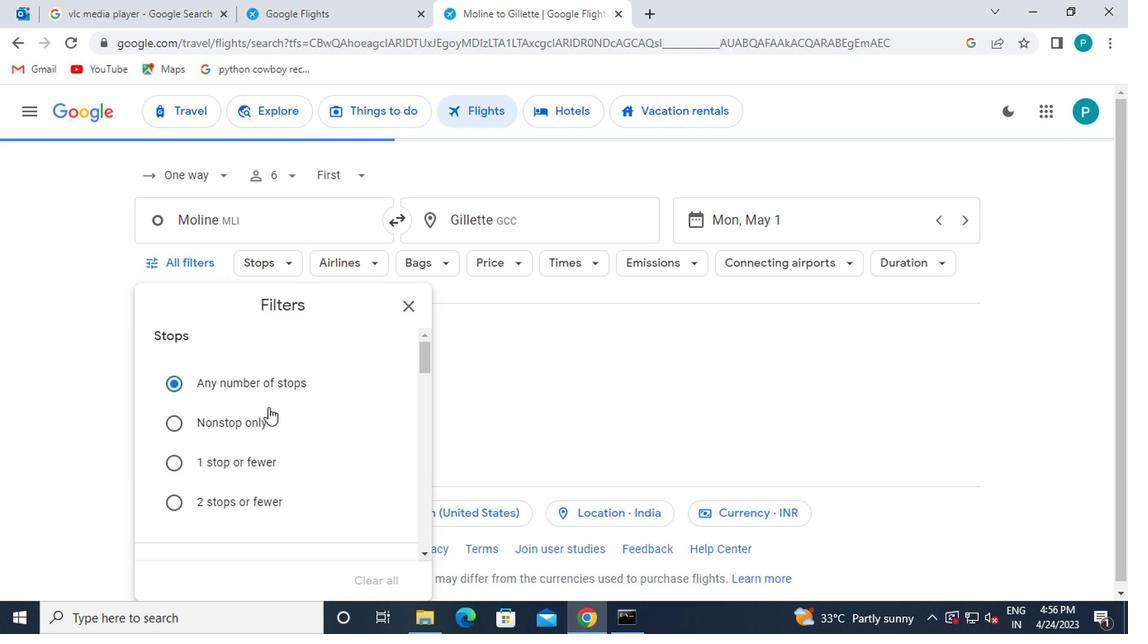 
Action: Mouse scrolled (265, 408) with delta (0, 0)
Screenshot: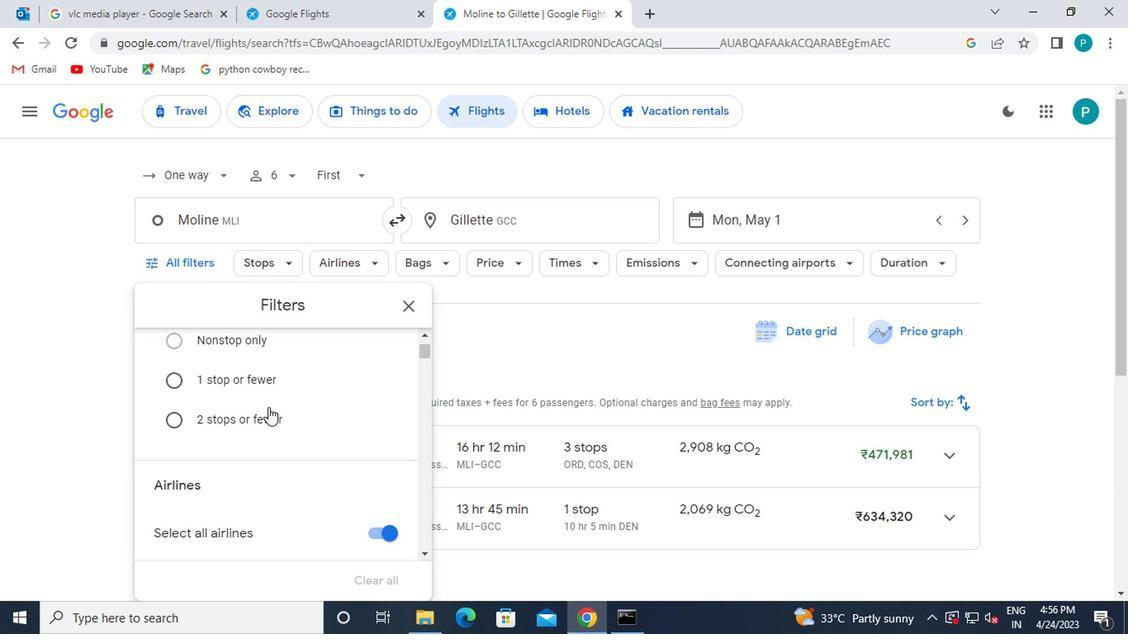 
Action: Mouse scrolled (265, 408) with delta (0, 0)
Screenshot: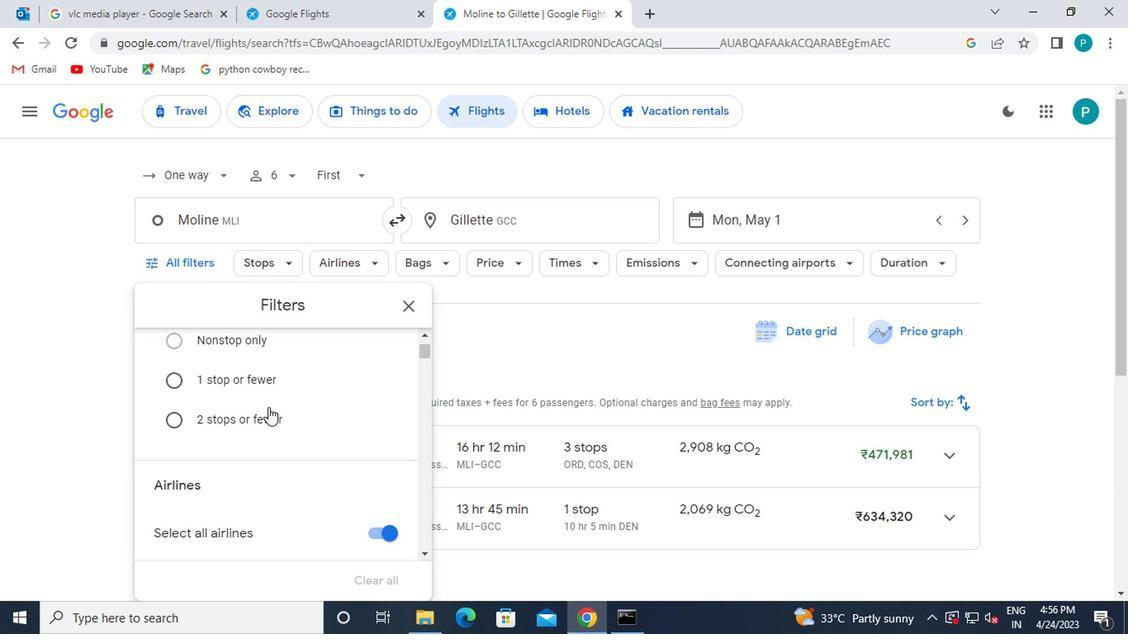 
Action: Mouse scrolled (265, 409) with delta (0, 0)
Screenshot: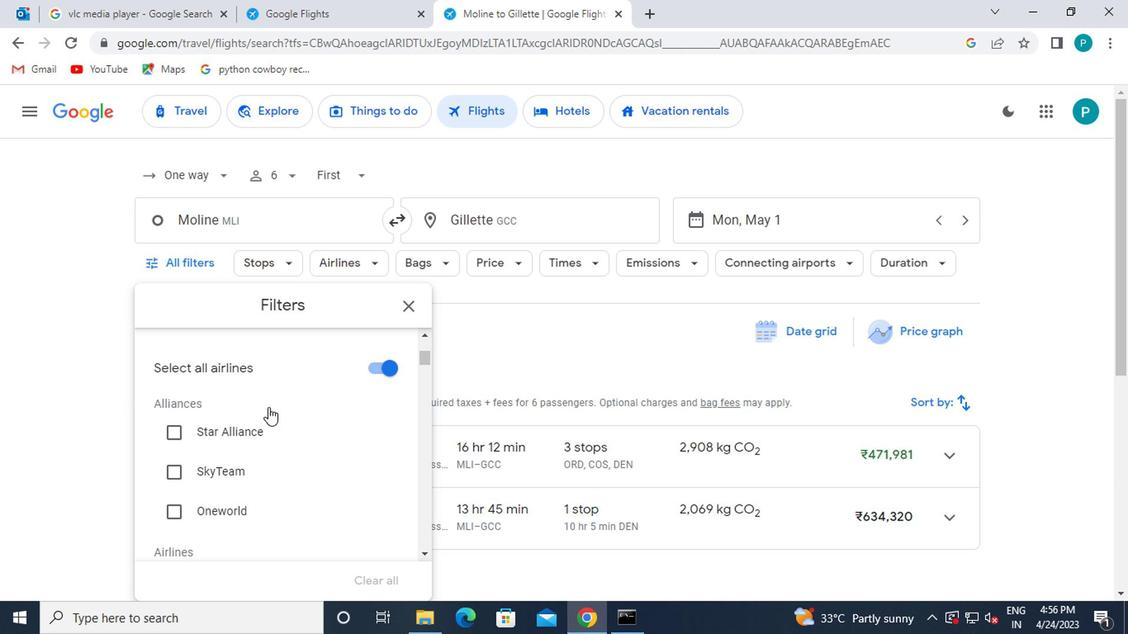 
Action: Mouse scrolled (265, 409) with delta (0, 0)
Screenshot: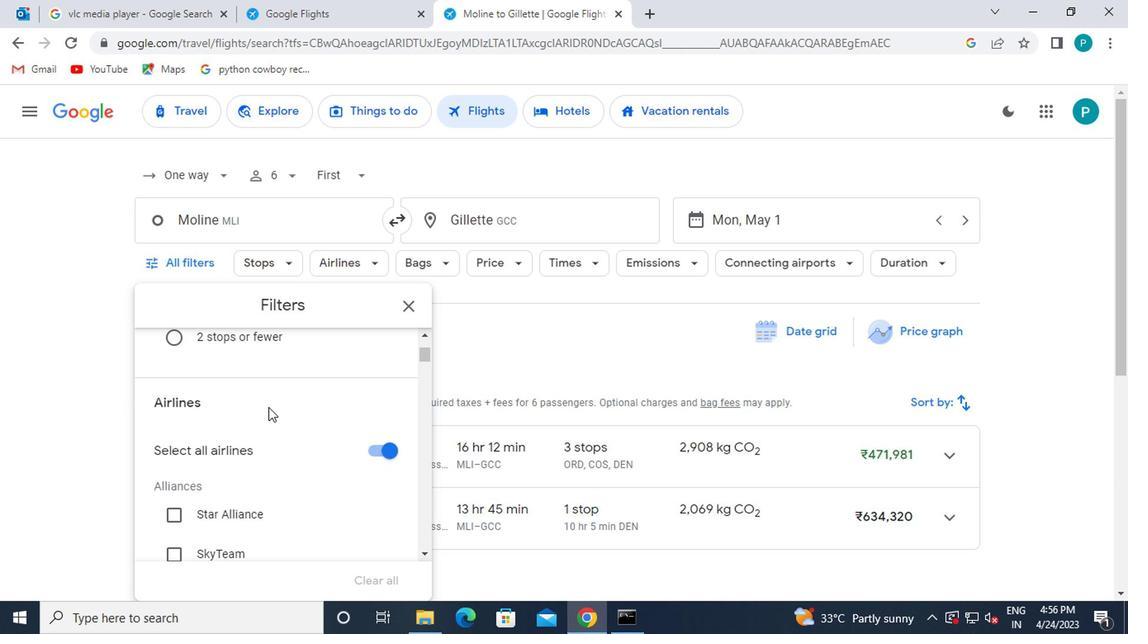 
Action: Mouse scrolled (265, 408) with delta (0, 0)
Screenshot: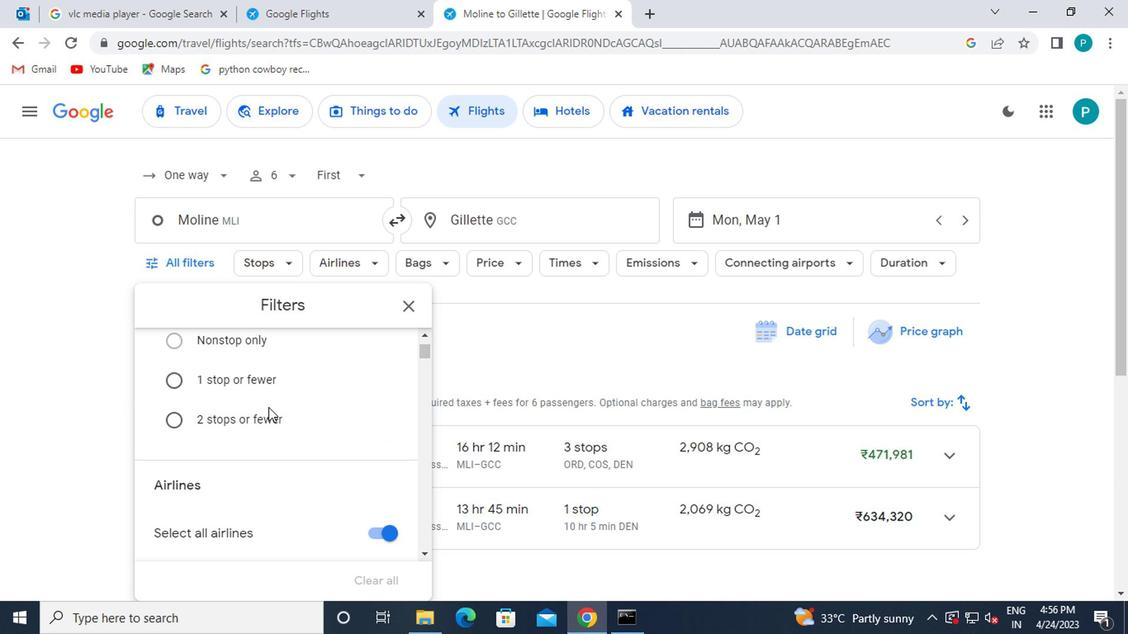 
Action: Mouse scrolled (265, 408) with delta (0, 0)
Screenshot: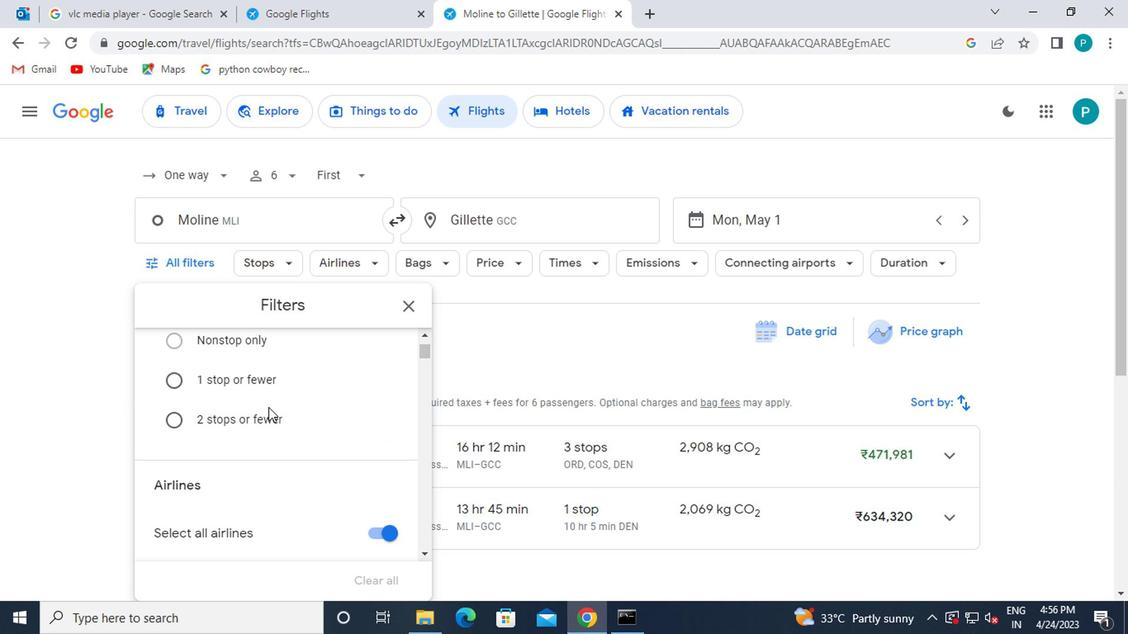 
Action: Mouse scrolled (265, 408) with delta (0, 0)
Screenshot: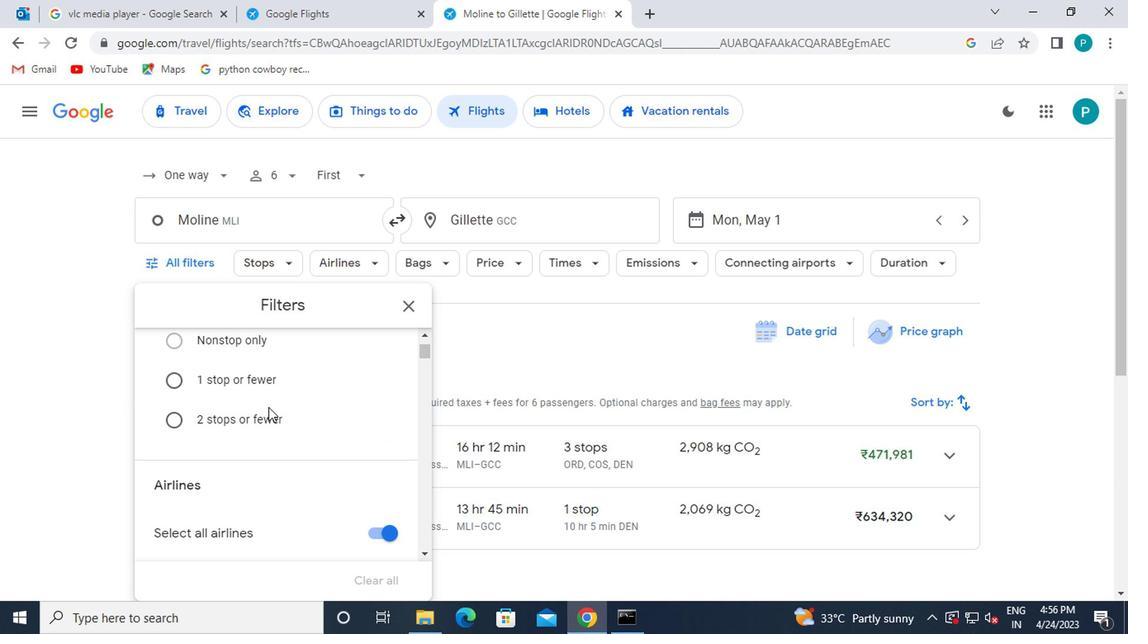 
Action: Mouse scrolled (265, 408) with delta (0, 0)
Screenshot: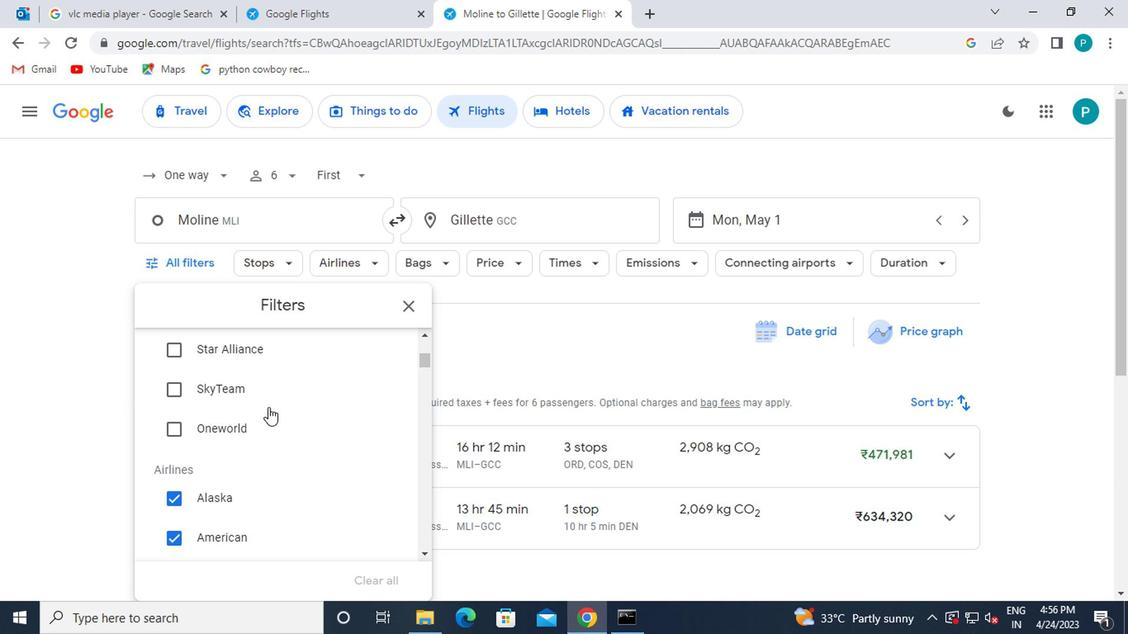 
Action: Mouse scrolled (265, 408) with delta (0, 0)
Screenshot: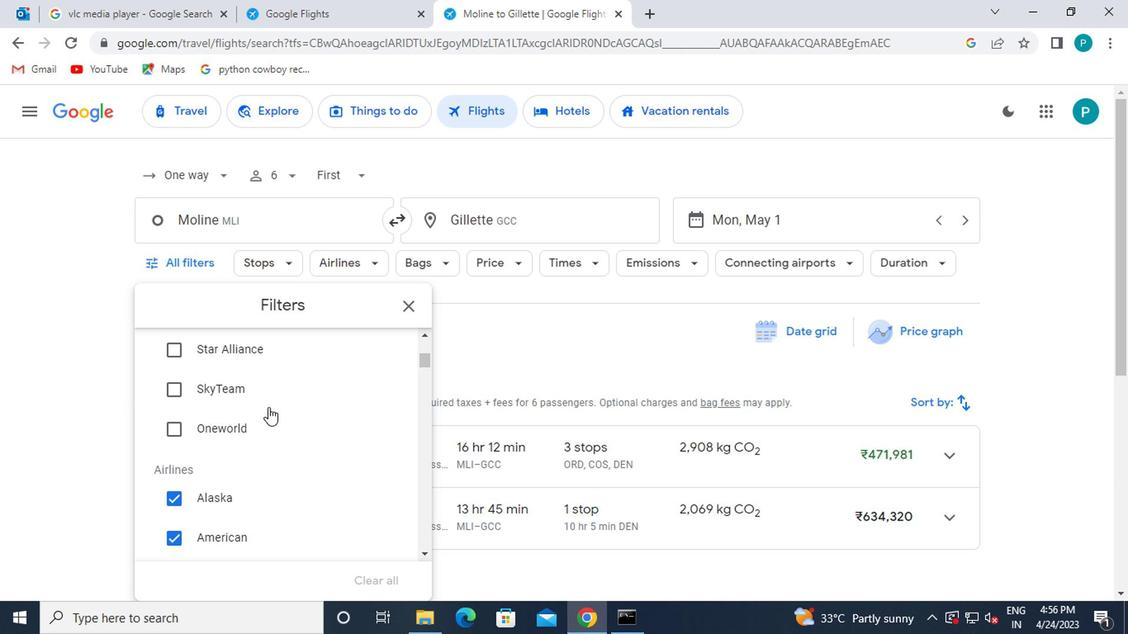
Action: Mouse moved to (310, 442)
Screenshot: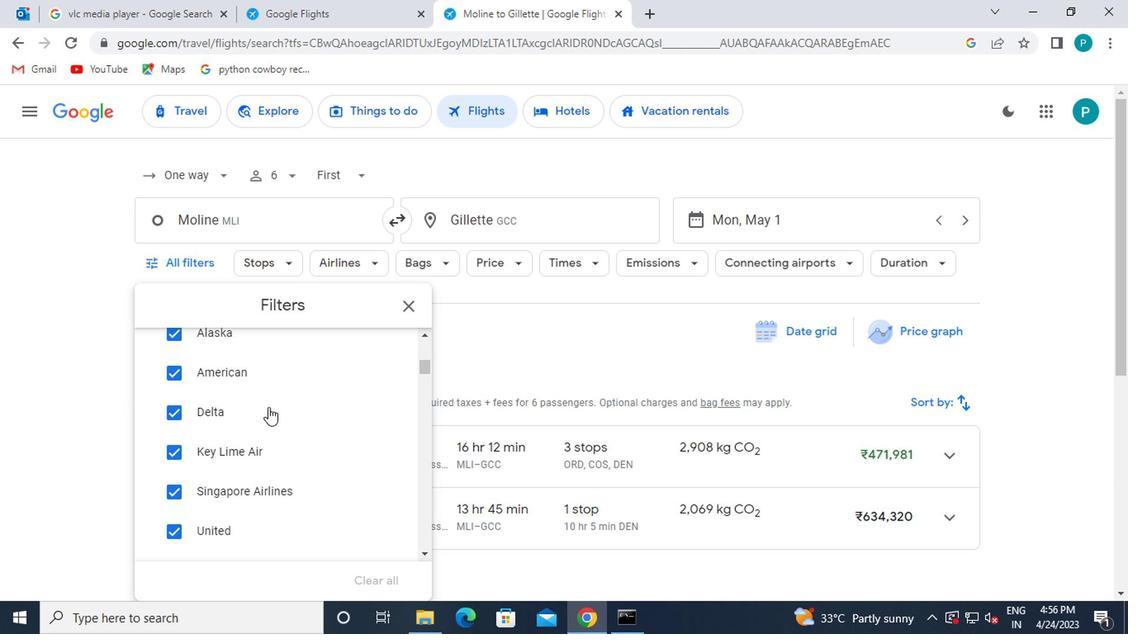 
Action: Mouse scrolled (310, 441) with delta (0, 0)
Screenshot: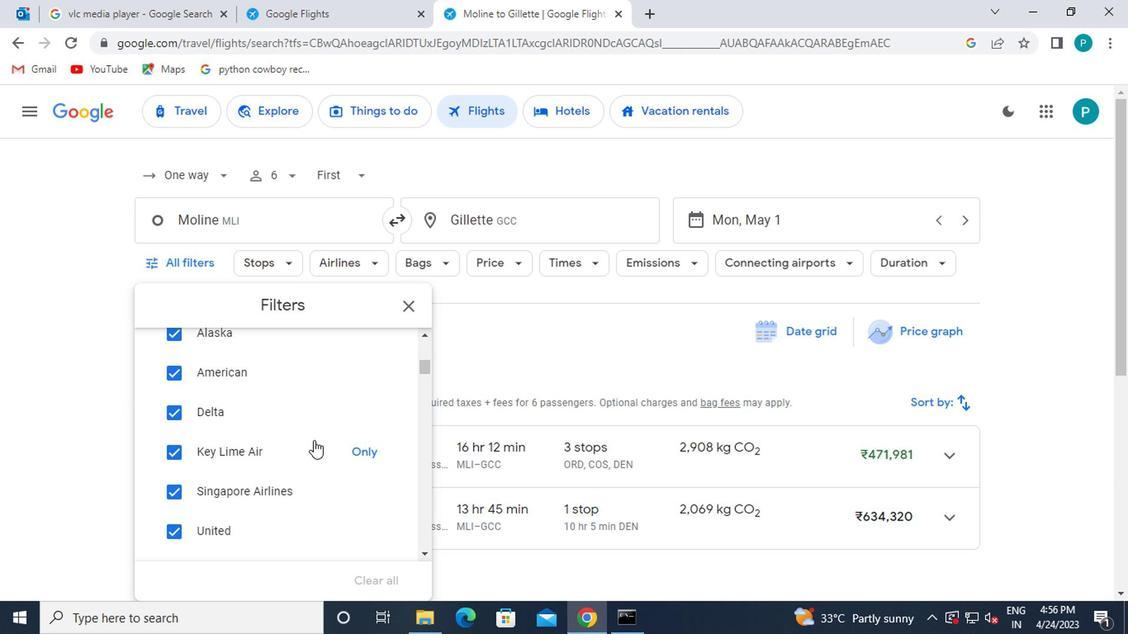 
Action: Mouse scrolled (310, 441) with delta (0, 0)
Screenshot: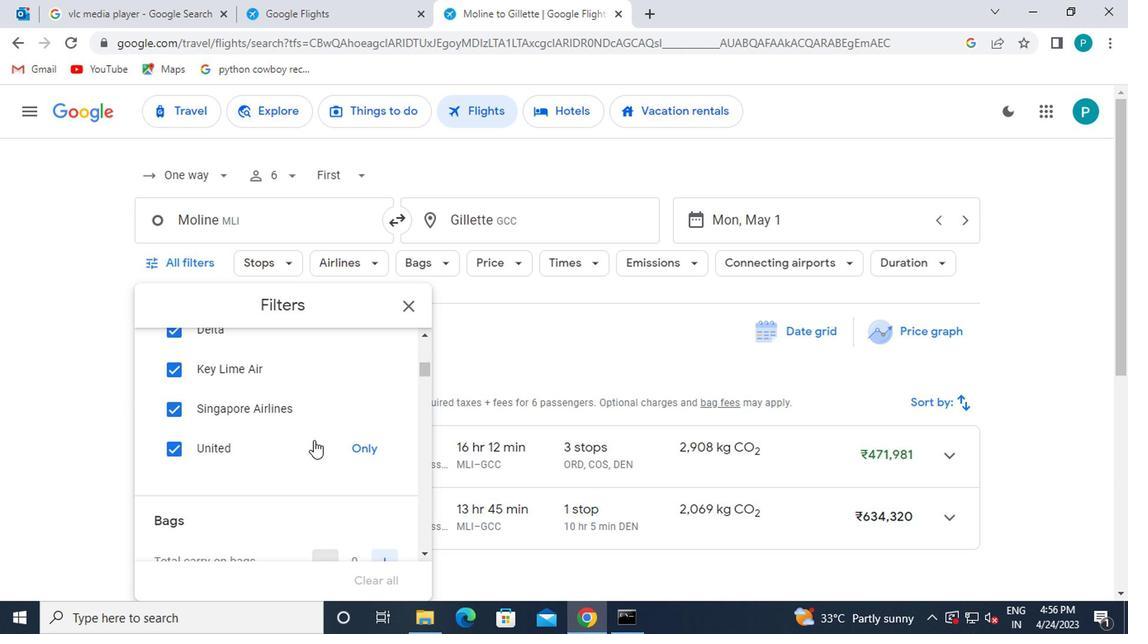 
Action: Mouse moved to (382, 480)
Screenshot: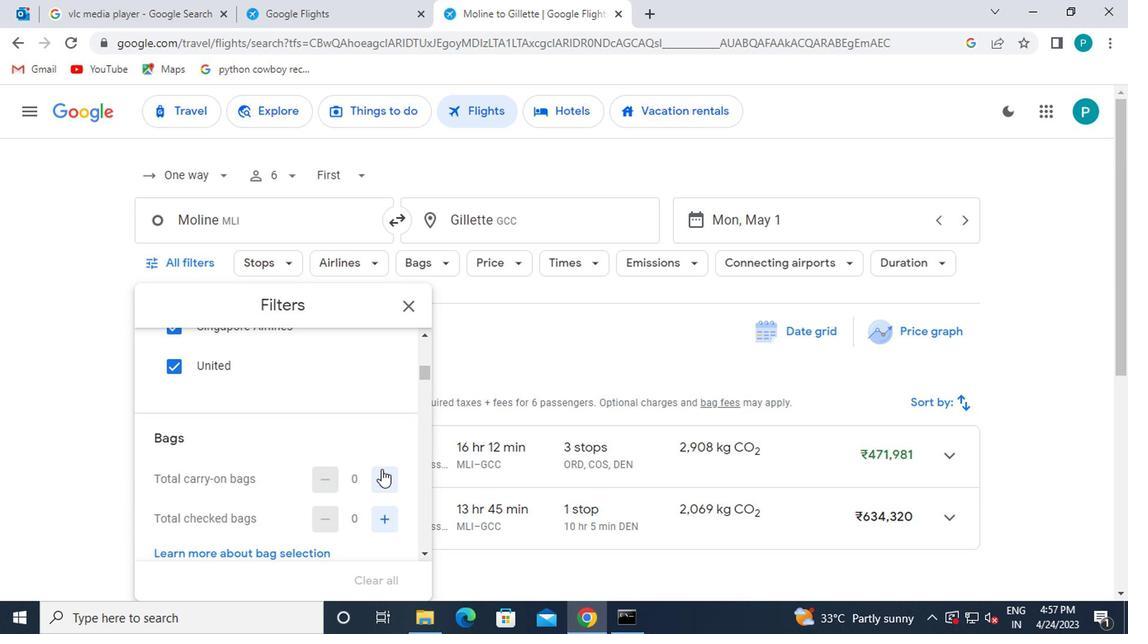 
Action: Mouse pressed left at (382, 480)
Screenshot: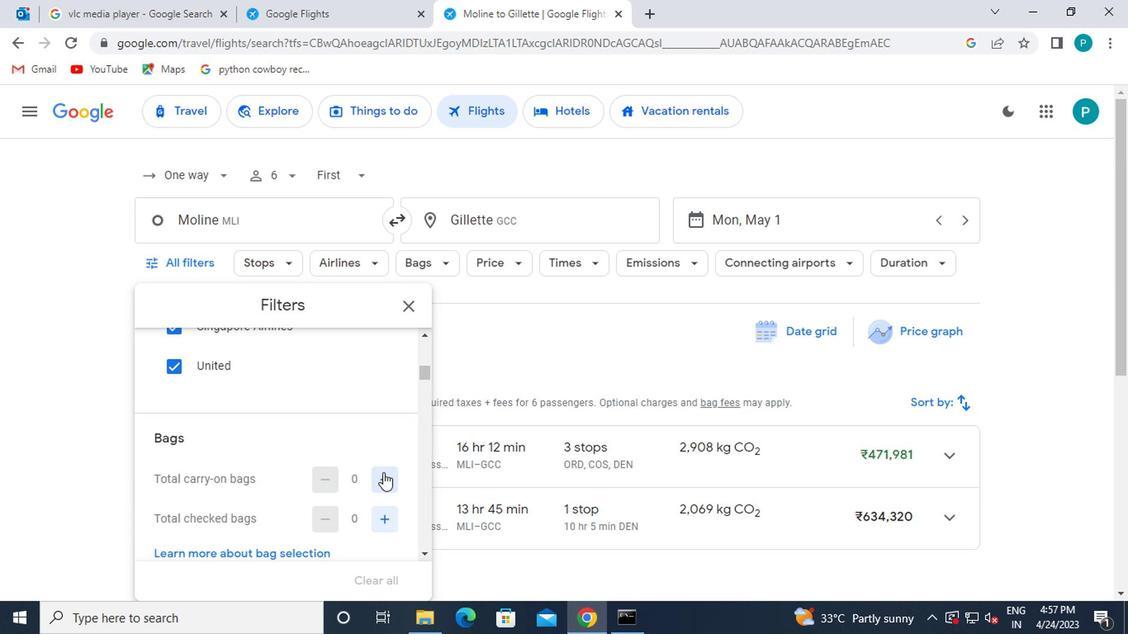
Action: Mouse moved to (386, 516)
Screenshot: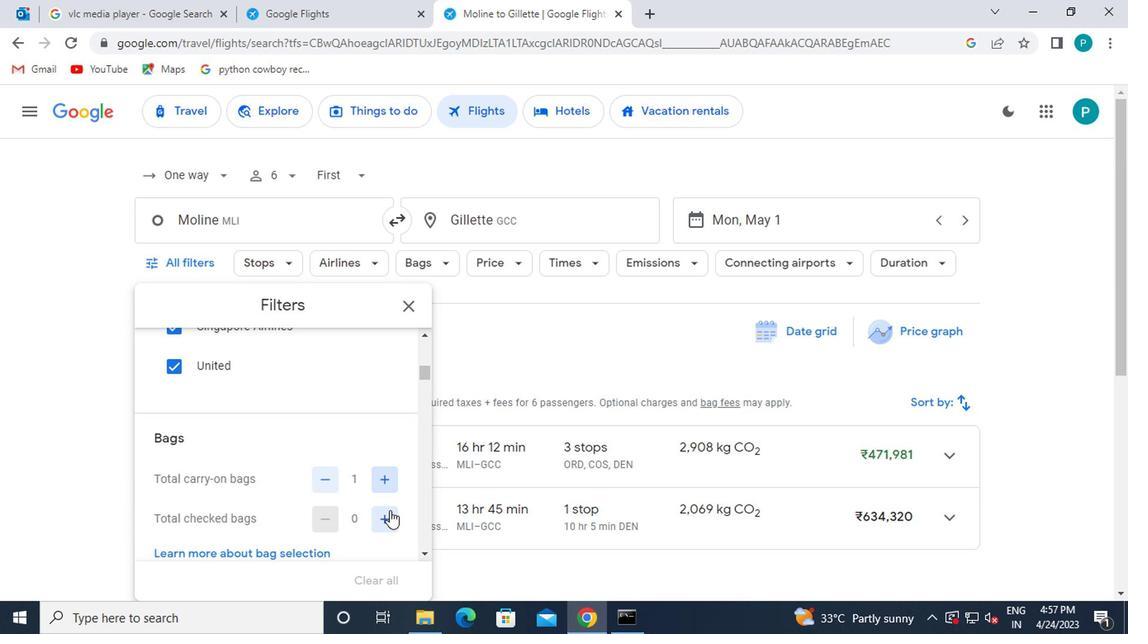 
Action: Mouse pressed left at (386, 516)
Screenshot: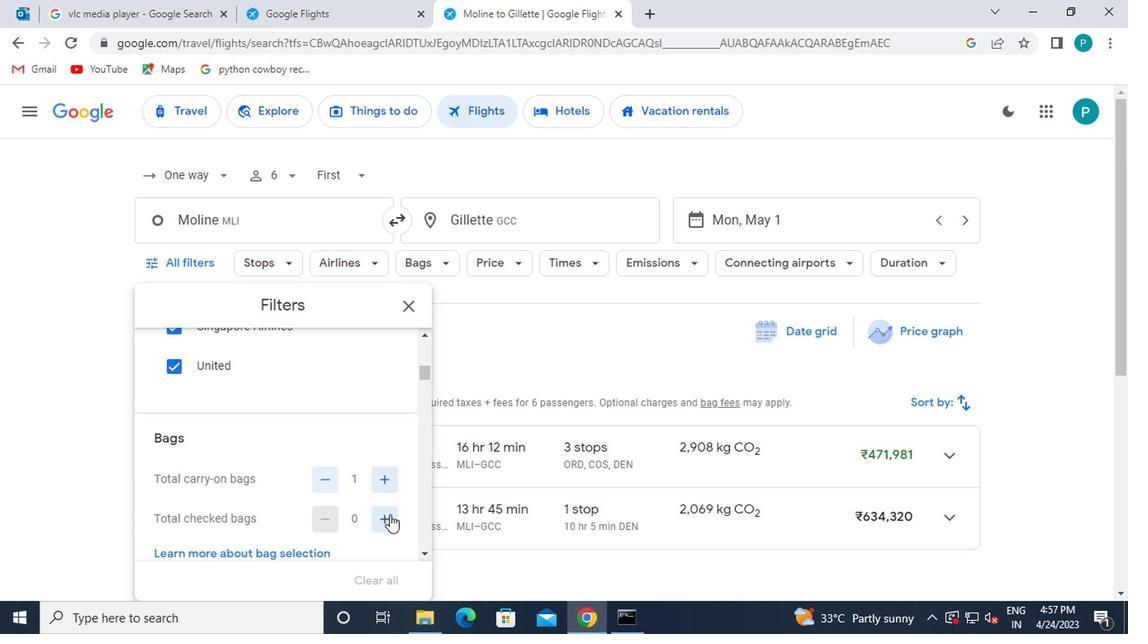 
Action: Mouse pressed left at (386, 516)
Screenshot: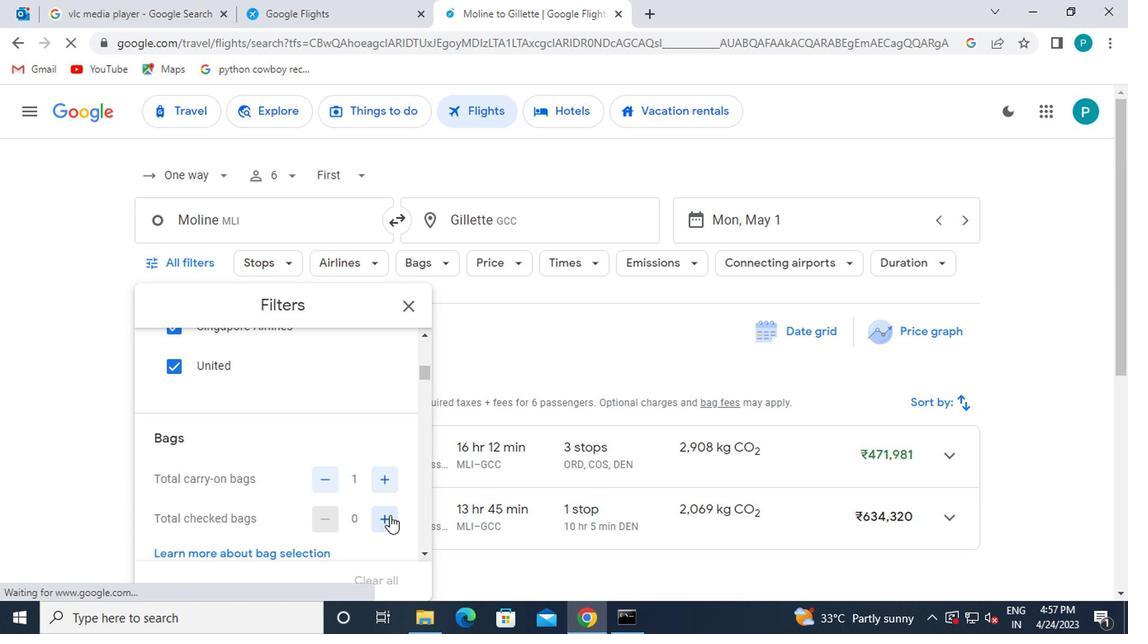 
Action: Mouse moved to (310, 450)
Screenshot: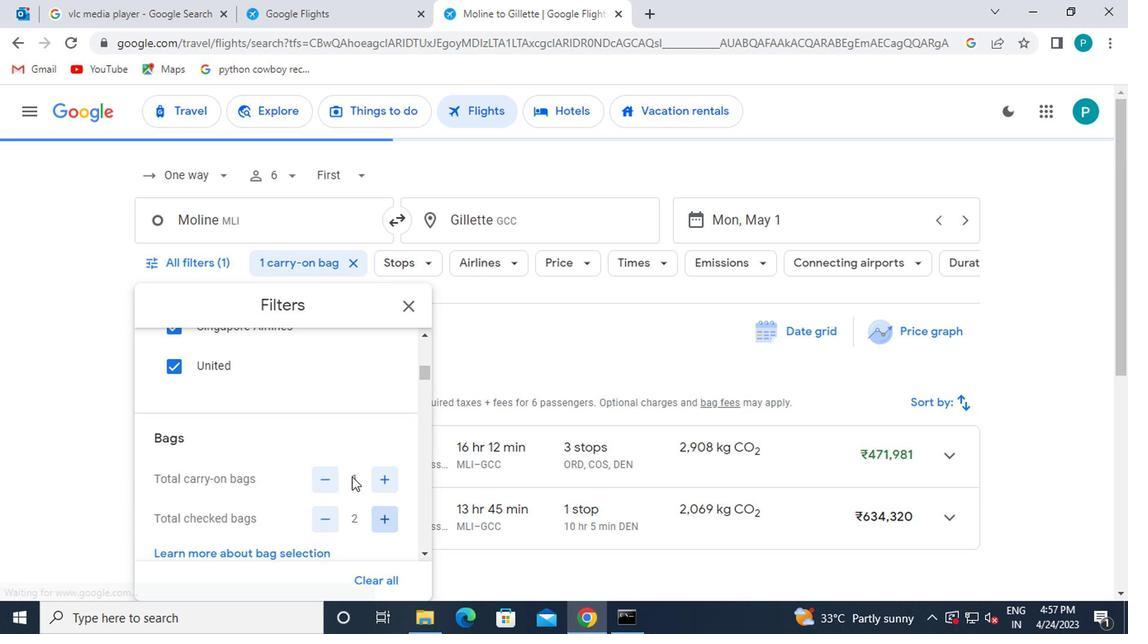 
Action: Mouse scrolled (310, 449) with delta (0, 0)
Screenshot: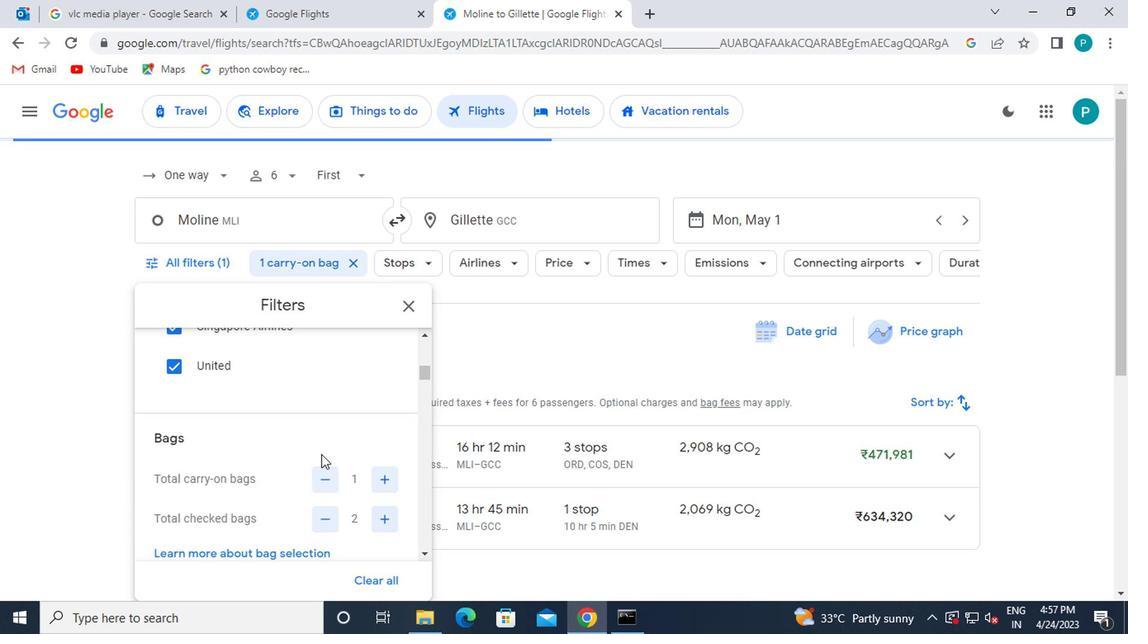 
Action: Mouse moved to (318, 494)
Screenshot: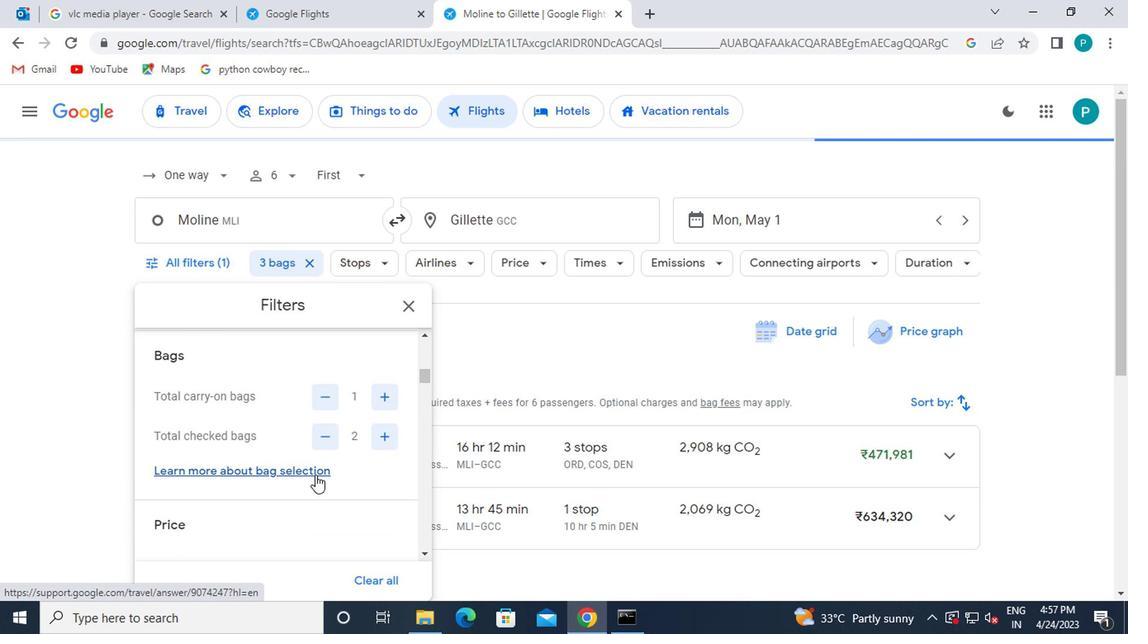 
Action: Mouse scrolled (318, 493) with delta (0, 0)
Screenshot: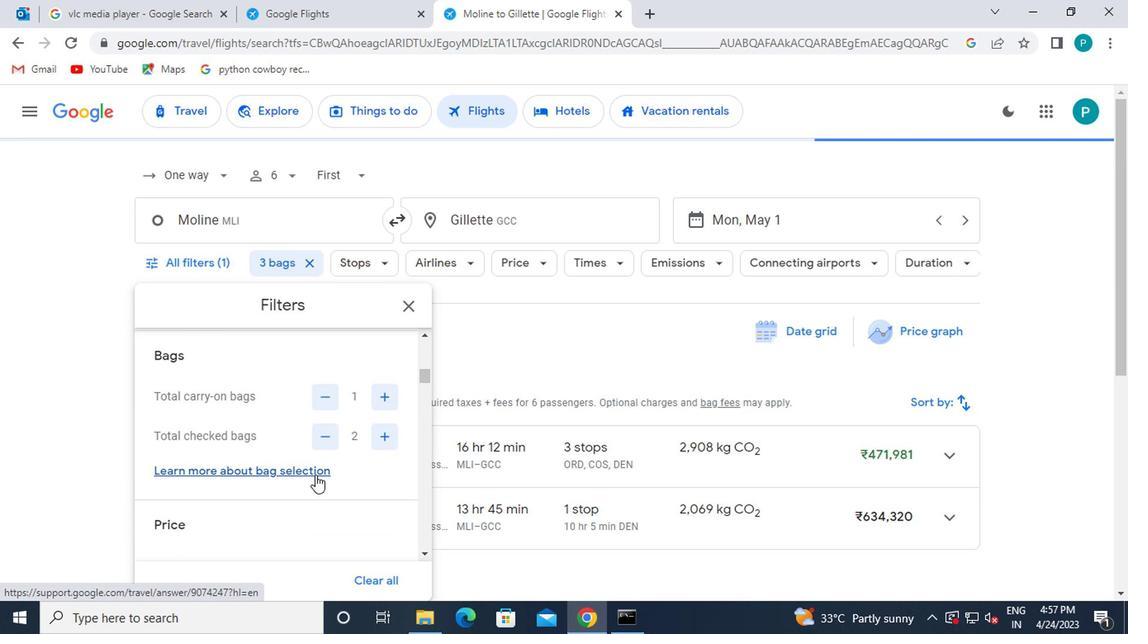 
Action: Mouse moved to (394, 516)
Screenshot: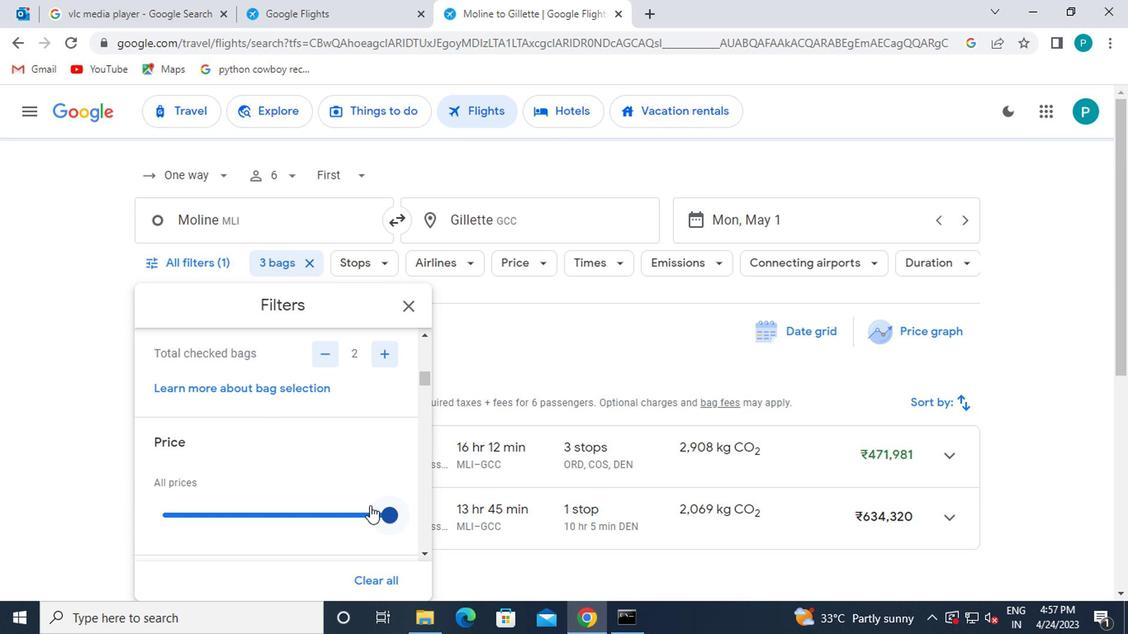 
Action: Mouse pressed left at (394, 516)
Screenshot: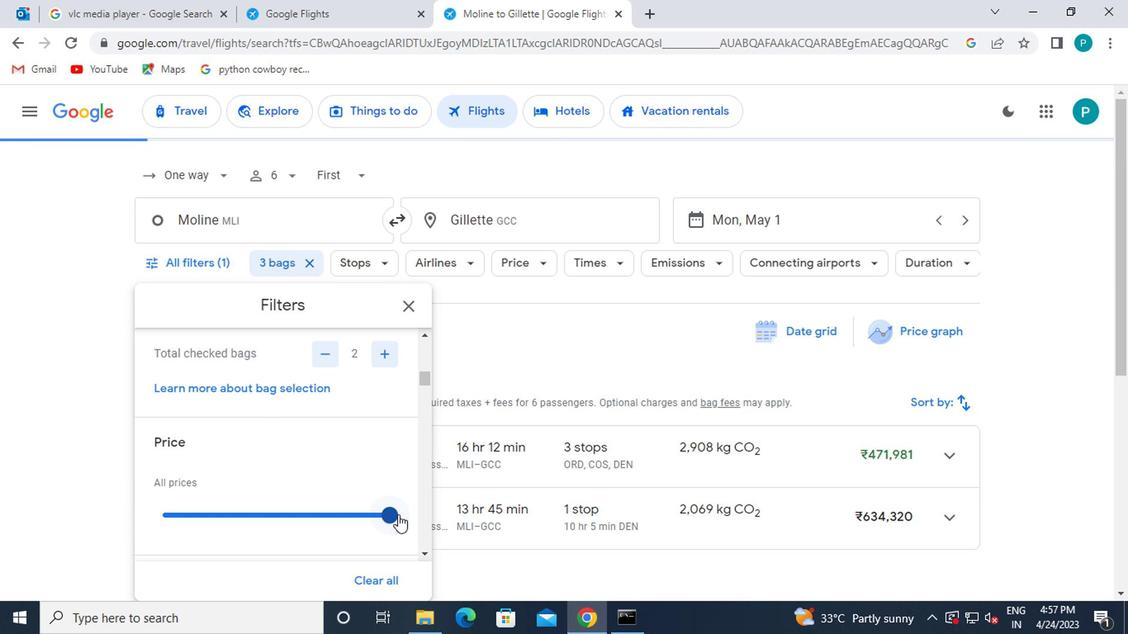 
Action: Mouse moved to (392, 532)
Screenshot: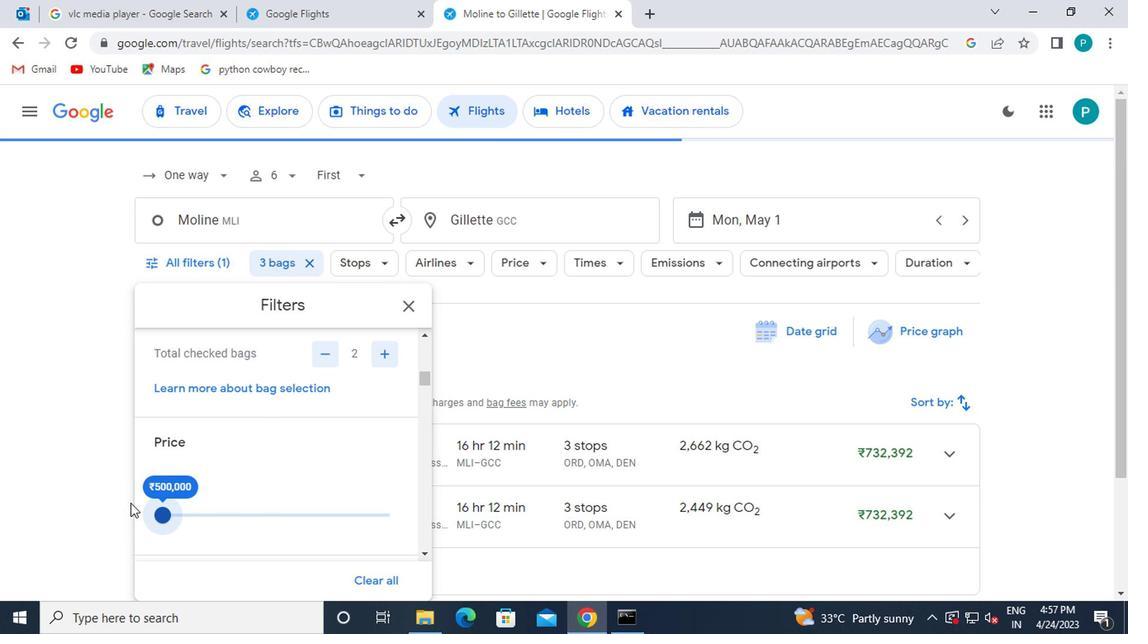 
Action: Mouse scrolled (392, 531) with delta (0, -1)
Screenshot: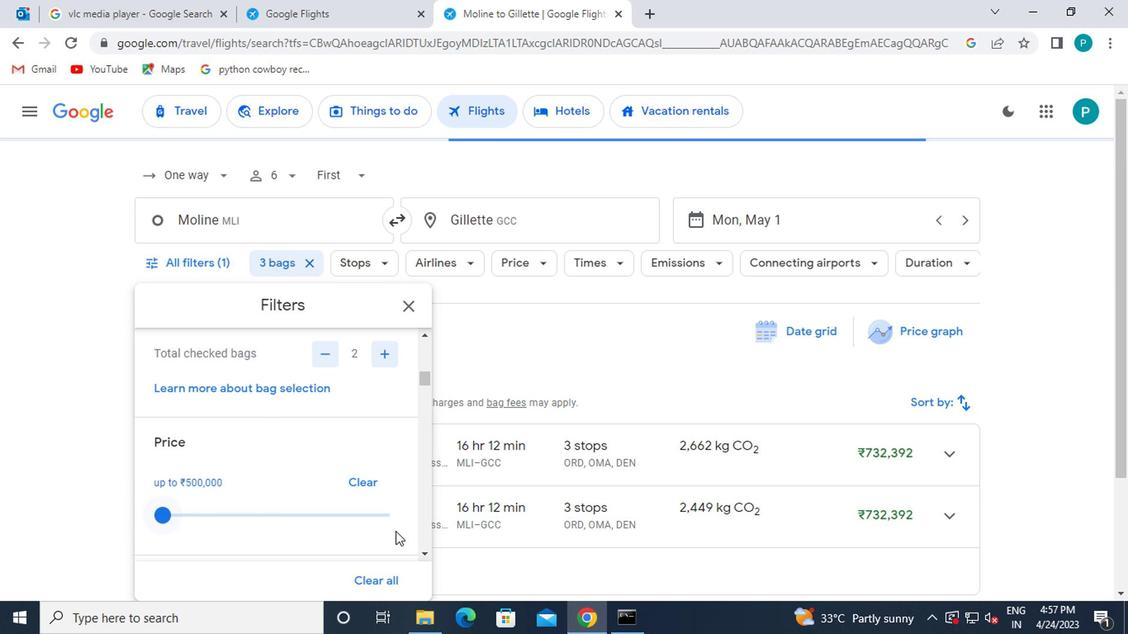 
Action: Mouse scrolled (392, 531) with delta (0, -1)
Screenshot: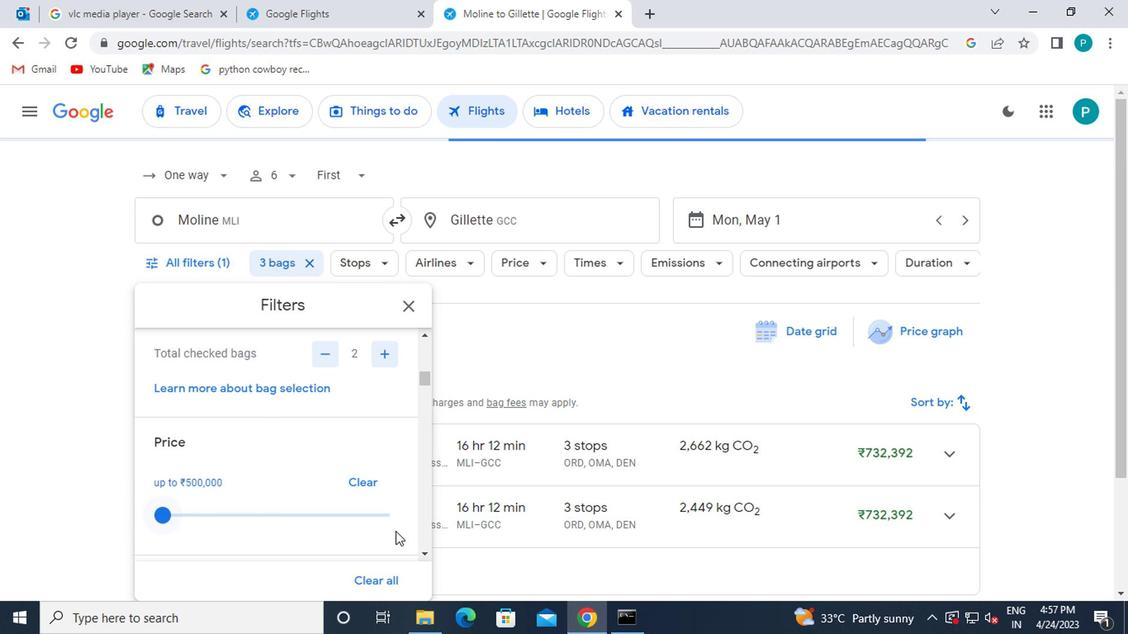 
Action: Mouse moved to (152, 536)
Screenshot: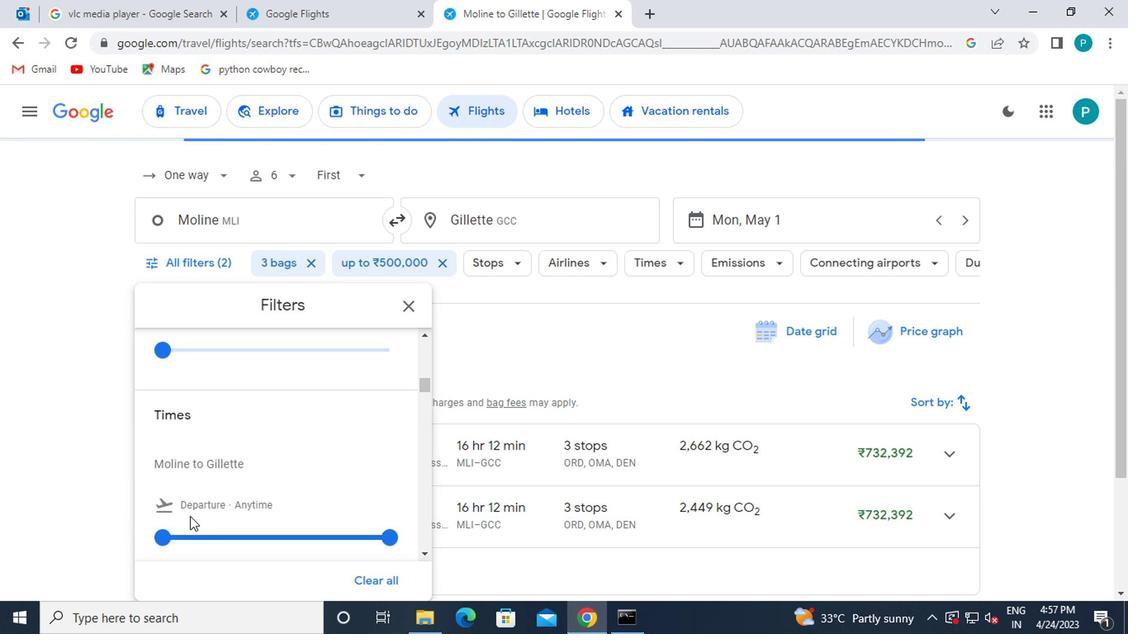 
Action: Mouse pressed left at (152, 536)
Screenshot: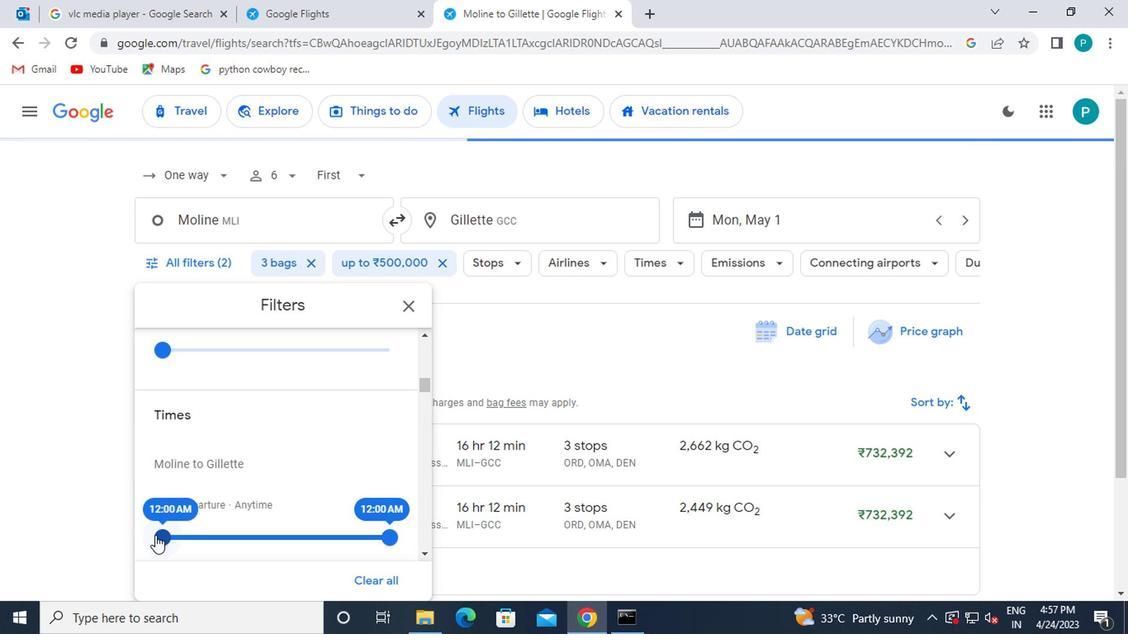 
Action: Mouse moved to (338, 565)
Screenshot: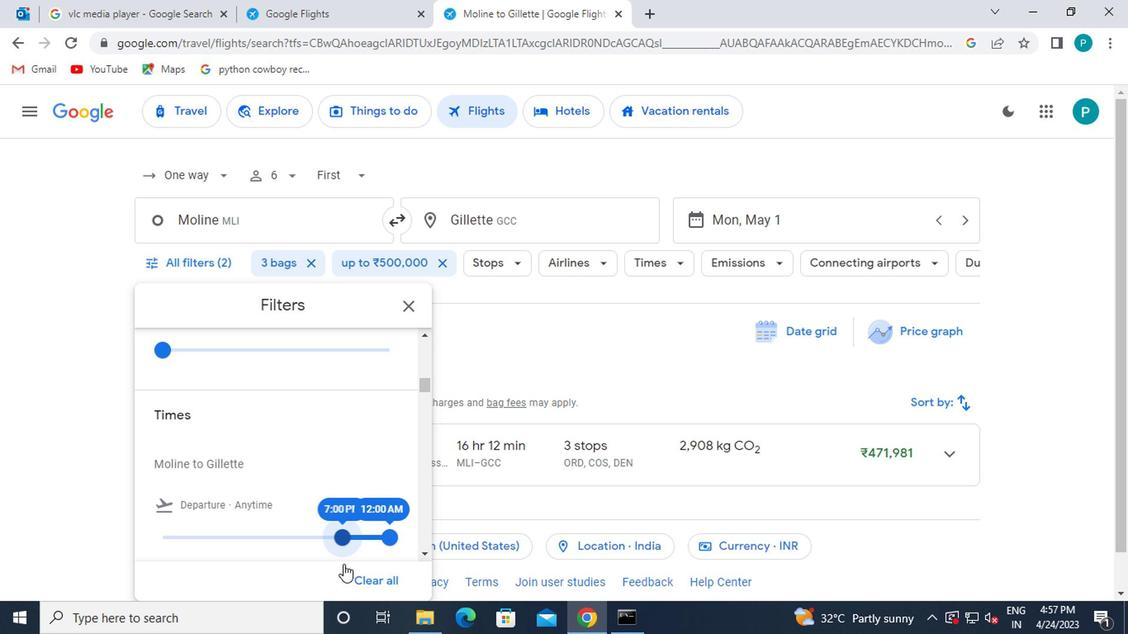 
Action: Mouse pressed left at (338, 565)
Screenshot: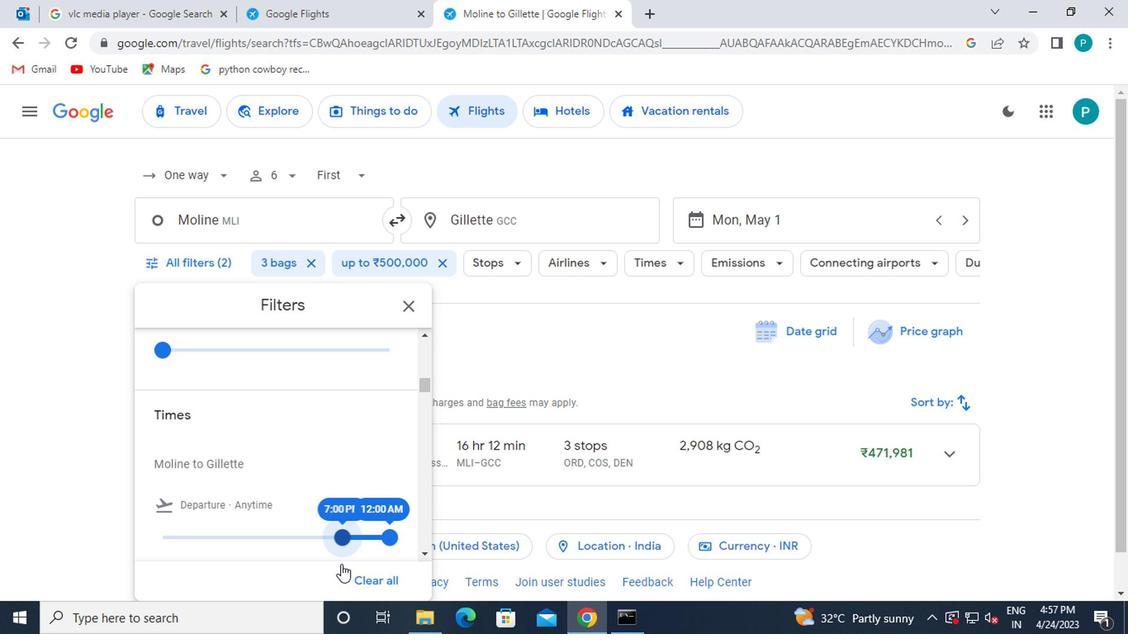 
Action: Mouse moved to (164, 531)
Screenshot: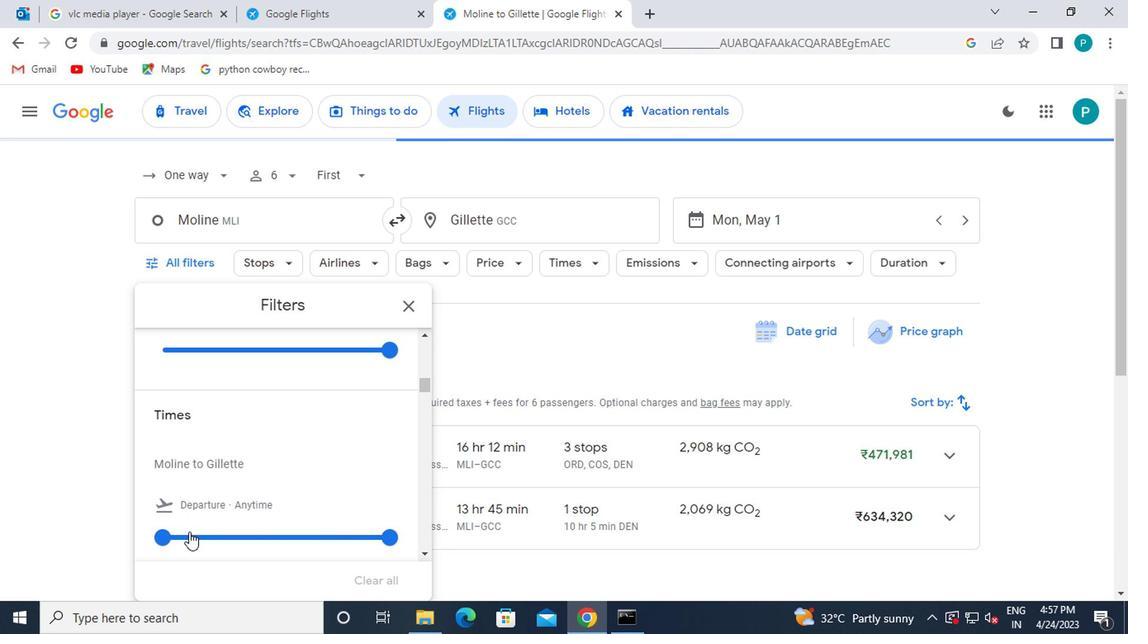 
Action: Mouse pressed left at (164, 531)
Screenshot: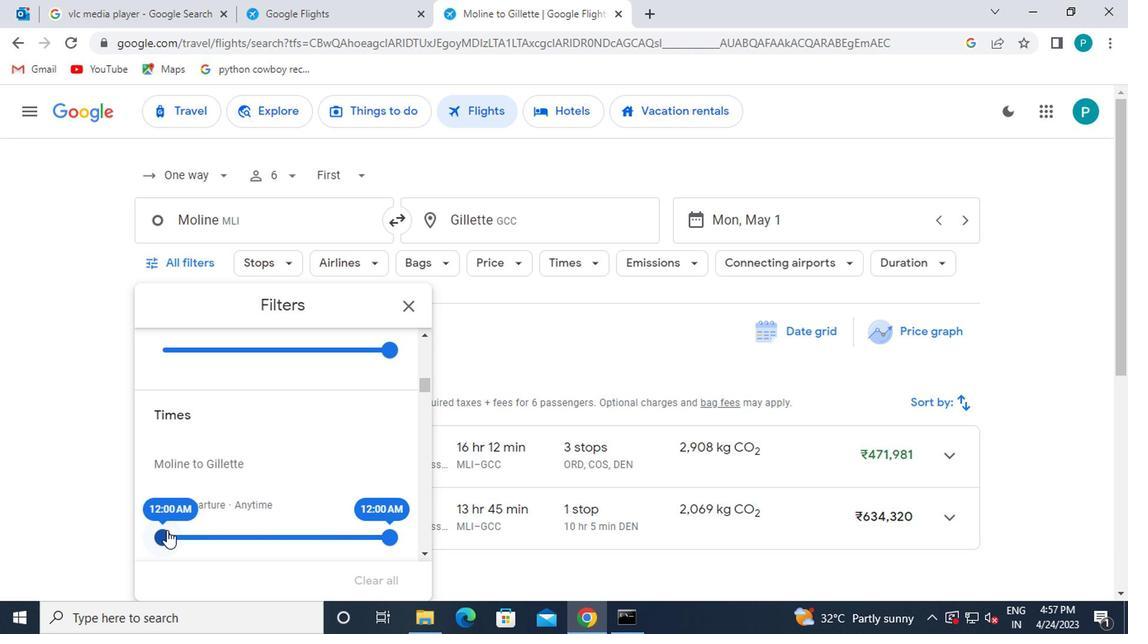 
Action: Mouse moved to (396, 318)
Screenshot: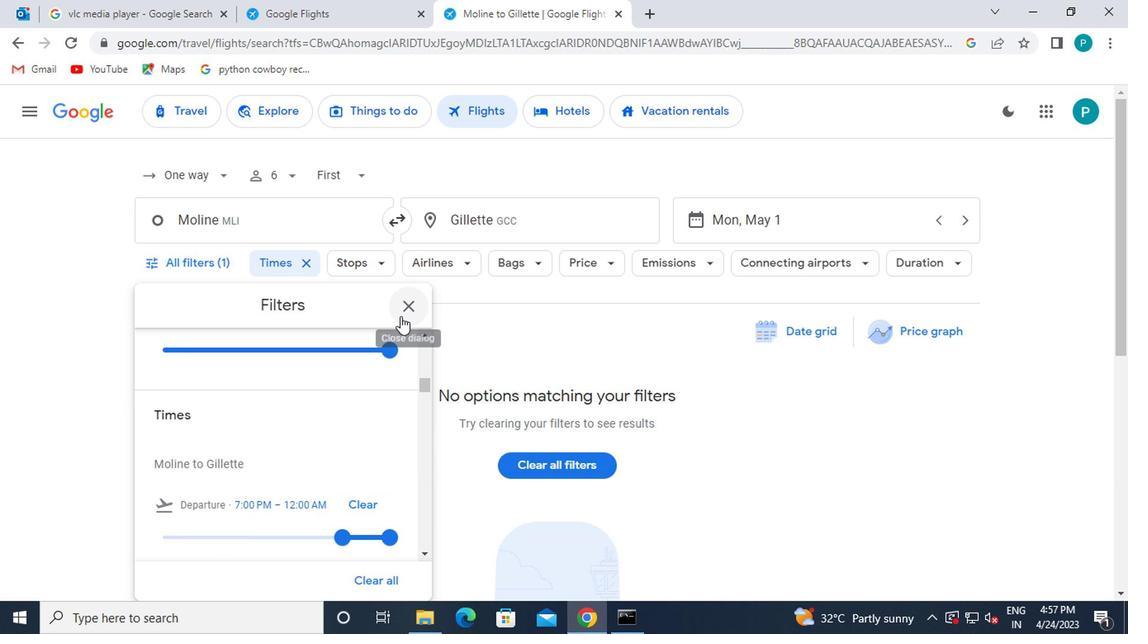 
Action: Mouse pressed left at (396, 318)
Screenshot: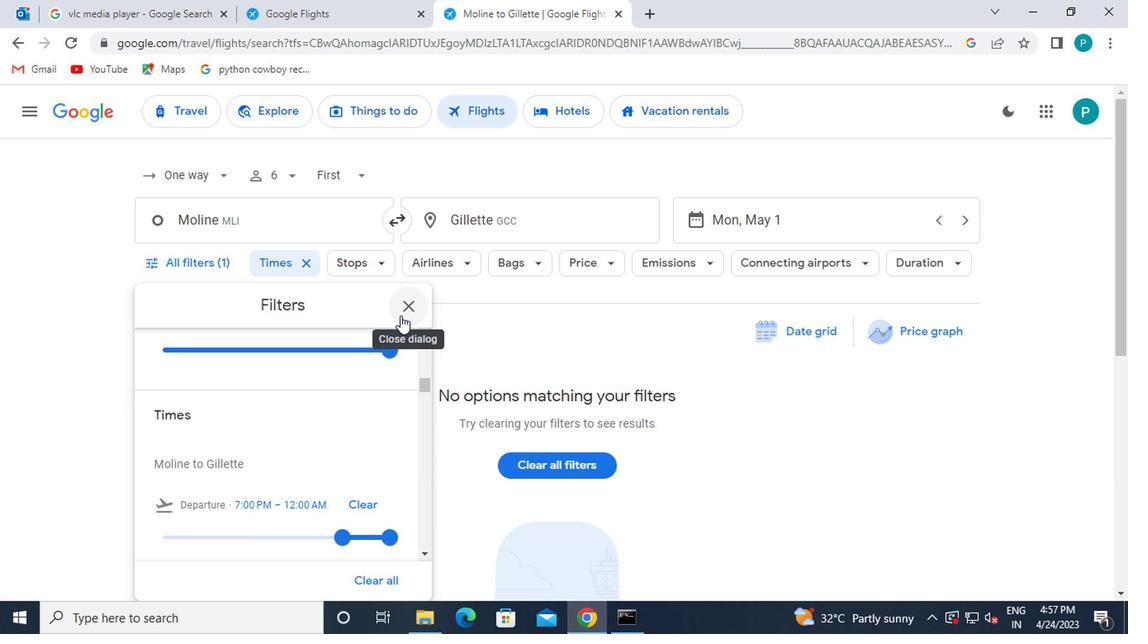 
